 Task: Add an event with the title Second Marketing Campaign Execution and Performance Evaluation, date ''2023/12/07'', time 7:50 AM to 9:50 AMand add a description: Participants will learn how to provide feedback and constructive criticism in a constructive and respectful manner. They will practice giving and receiving feedback, focusing on specific behaviors and outcomes, and offering suggestions for improvement.Select event color  Tangerine . Add location for the event as: 321 Alexandria Library, Alexandria, Egypt, logged in from the account softage.10@softage.netand send the event invitation to softage.7@softage.net and softage.8@softage.net. Set a reminder for the event Weekly on Sunday
Action: Mouse moved to (54, 83)
Screenshot: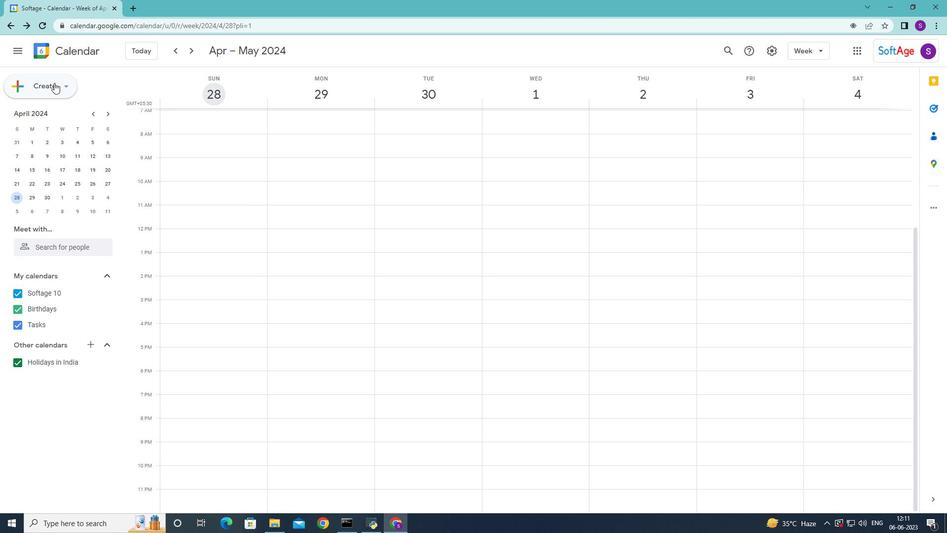 
Action: Mouse pressed left at (54, 83)
Screenshot: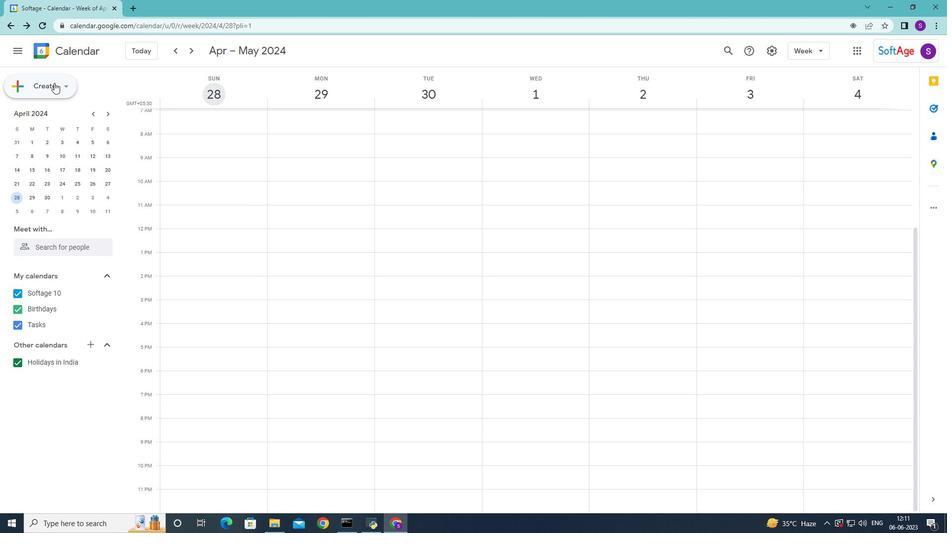 
Action: Mouse moved to (61, 113)
Screenshot: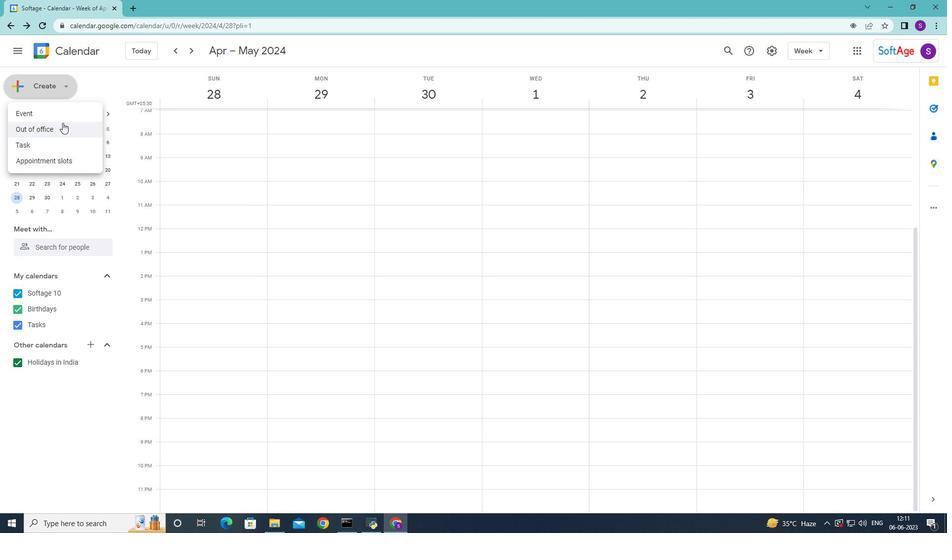 
Action: Mouse pressed left at (61, 113)
Screenshot: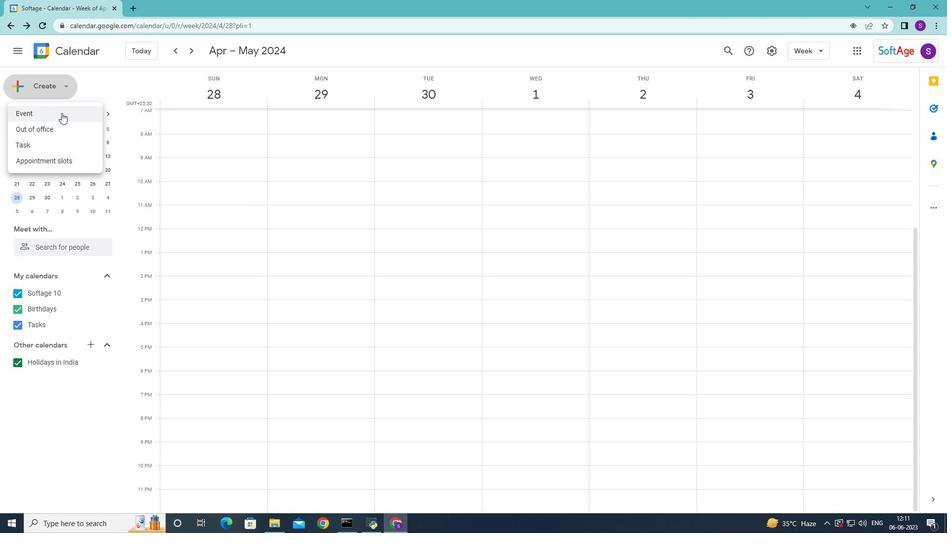 
Action: Mouse moved to (376, 177)
Screenshot: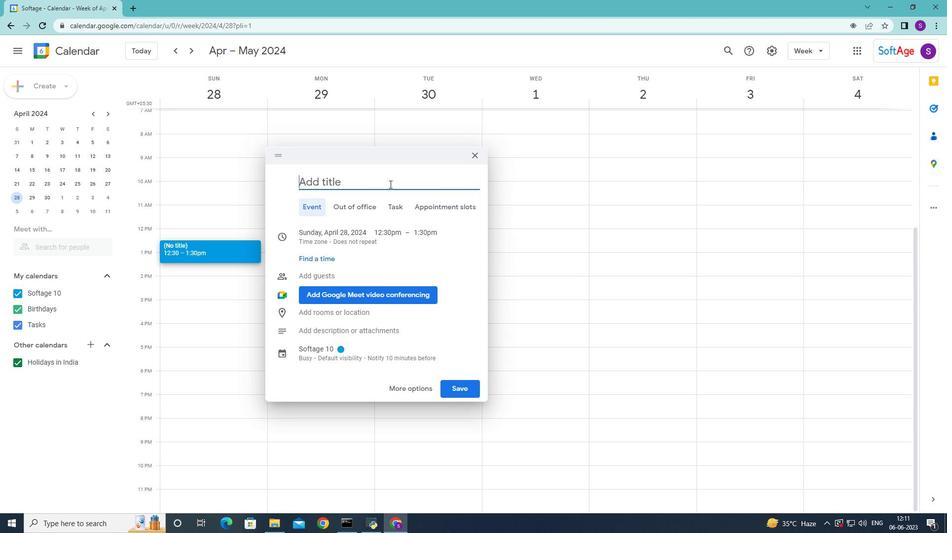 
Action: Mouse pressed left at (376, 177)
Screenshot: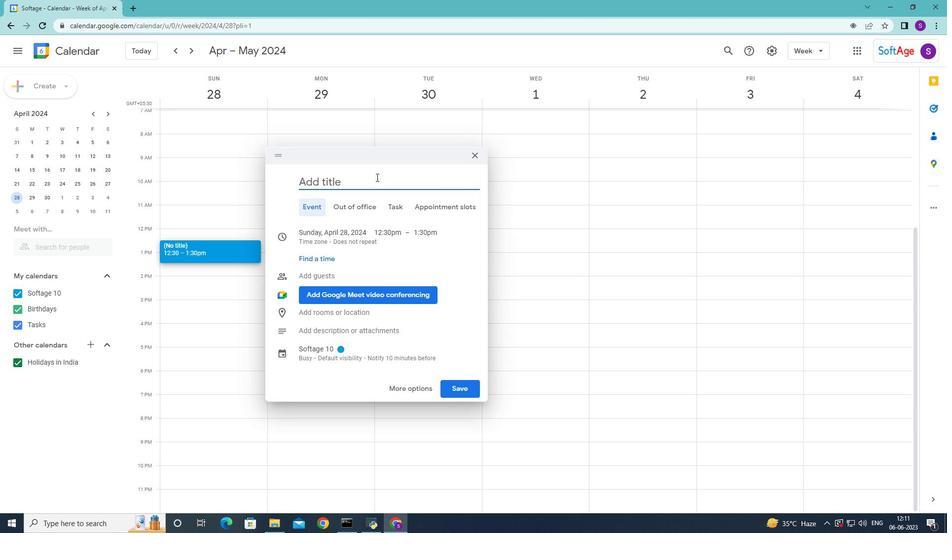 
Action: Key pressed <Key.shift>Second<Key.space><Key.shift>Marketing<Key.space><Key.shift>Campaign<Key.space><Key.shift>Ec<Key.backspace>xecution<Key.space>and<Key.space><Key.shift>Performance<Key.space><Key.shift>evaluation<Key.space>
Screenshot: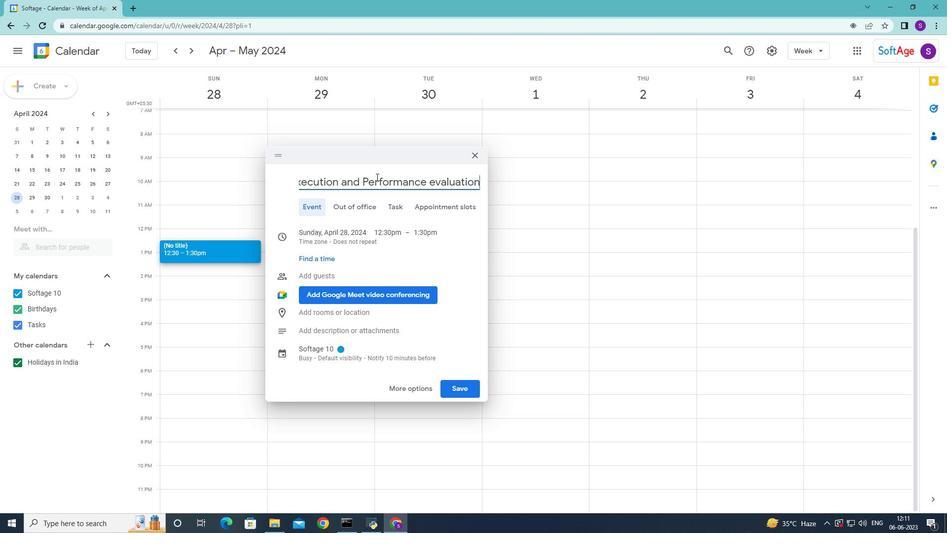 
Action: Mouse moved to (434, 181)
Screenshot: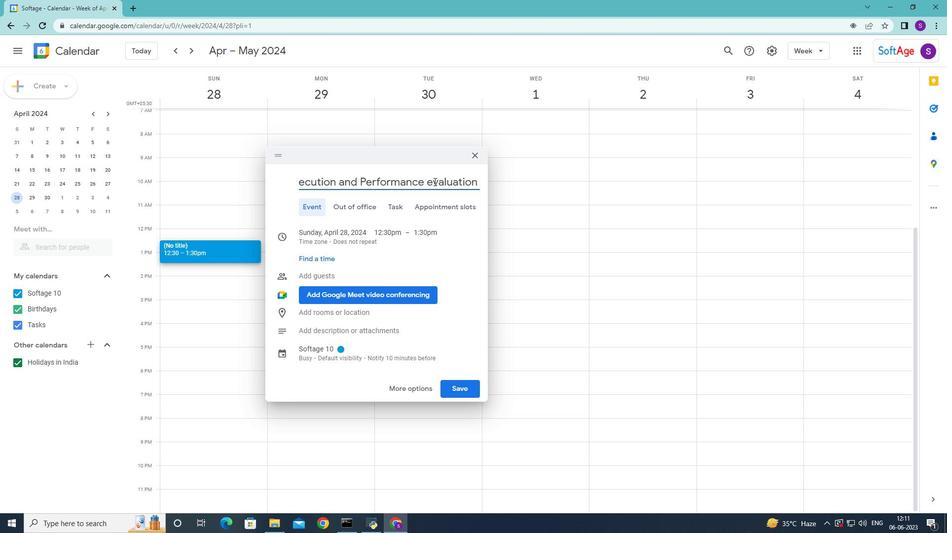
Action: Mouse pressed left at (434, 181)
Screenshot: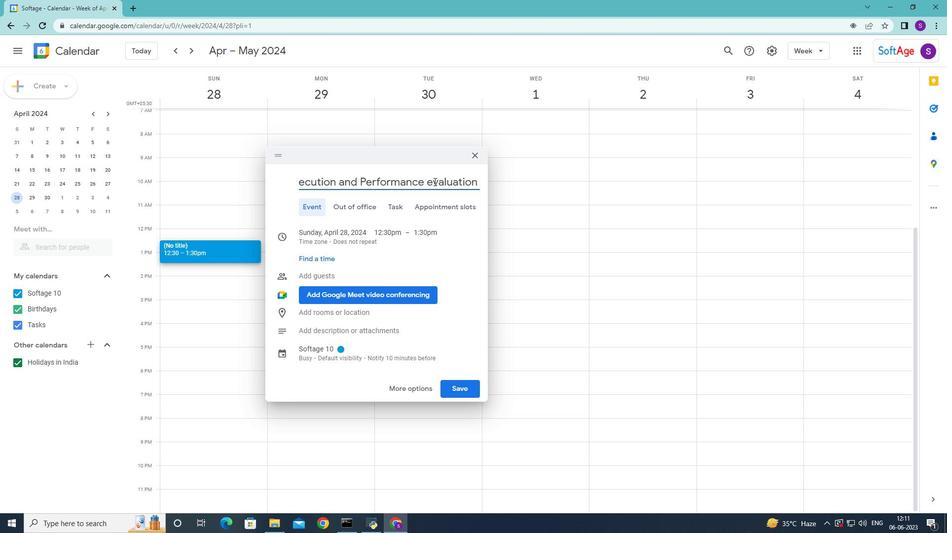 
Action: Key pressed <Key.backspace><Key.shift>E
Screenshot: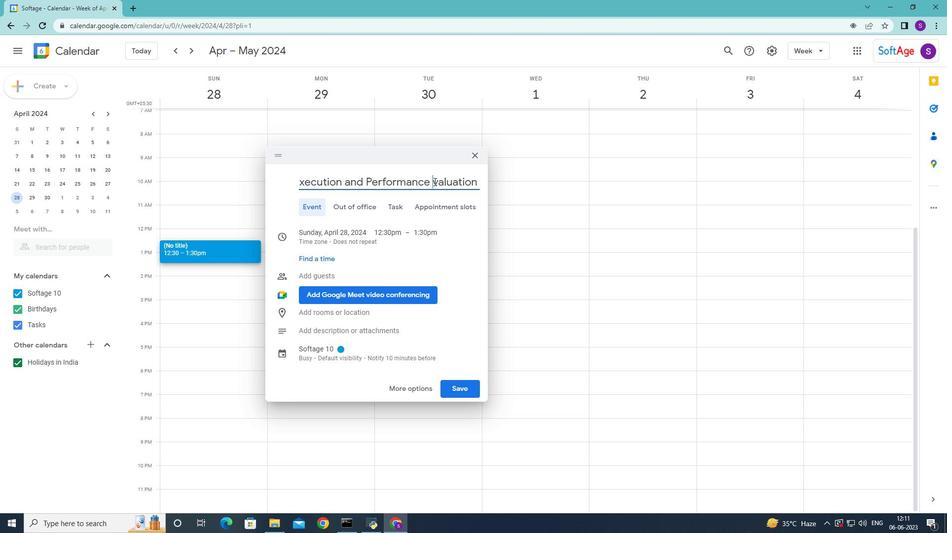 
Action: Mouse moved to (332, 238)
Screenshot: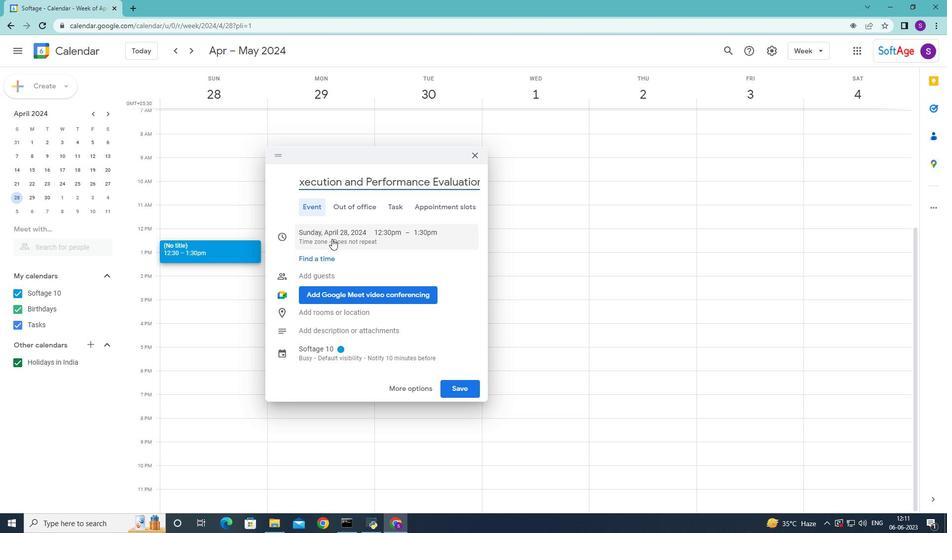 
Action: Mouse pressed left at (332, 238)
Screenshot: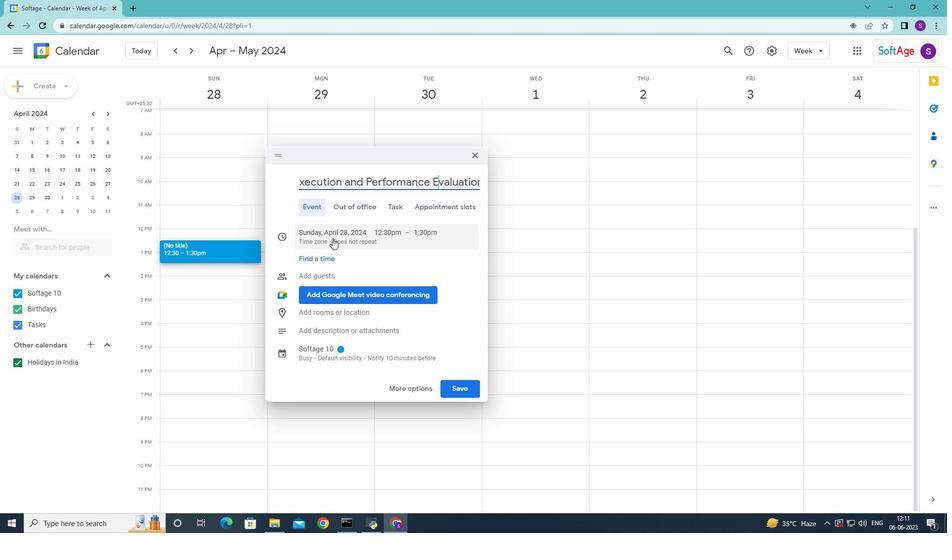 
Action: Mouse moved to (346, 230)
Screenshot: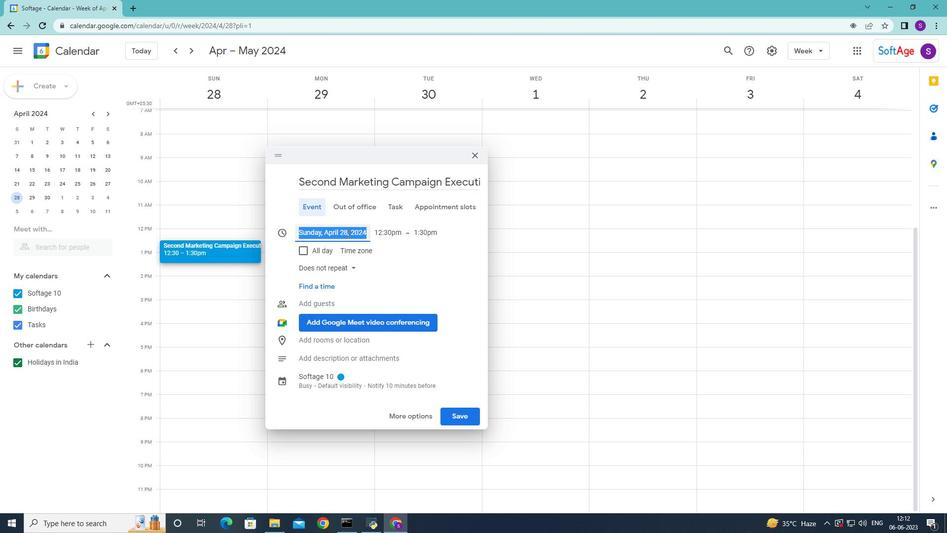 
Action: Mouse pressed left at (346, 230)
Screenshot: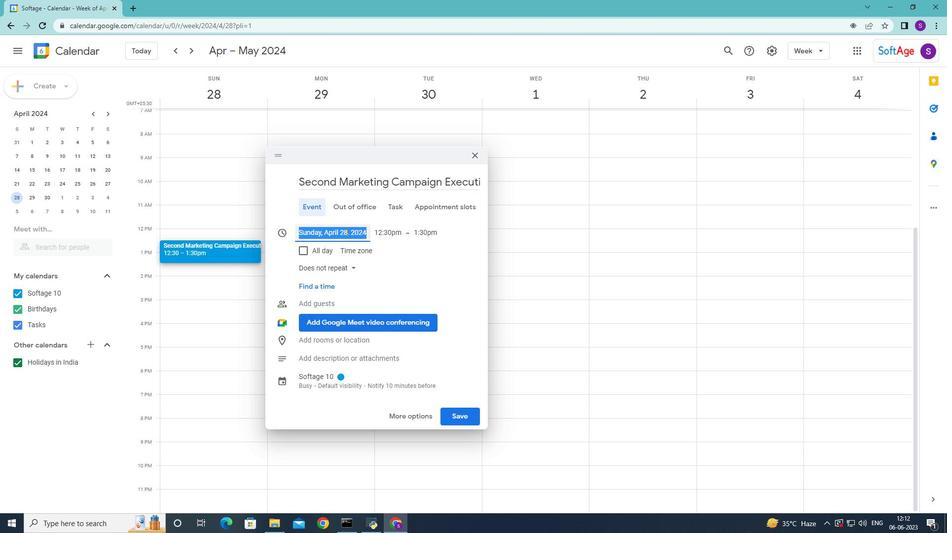 
Action: Mouse moved to (408, 253)
Screenshot: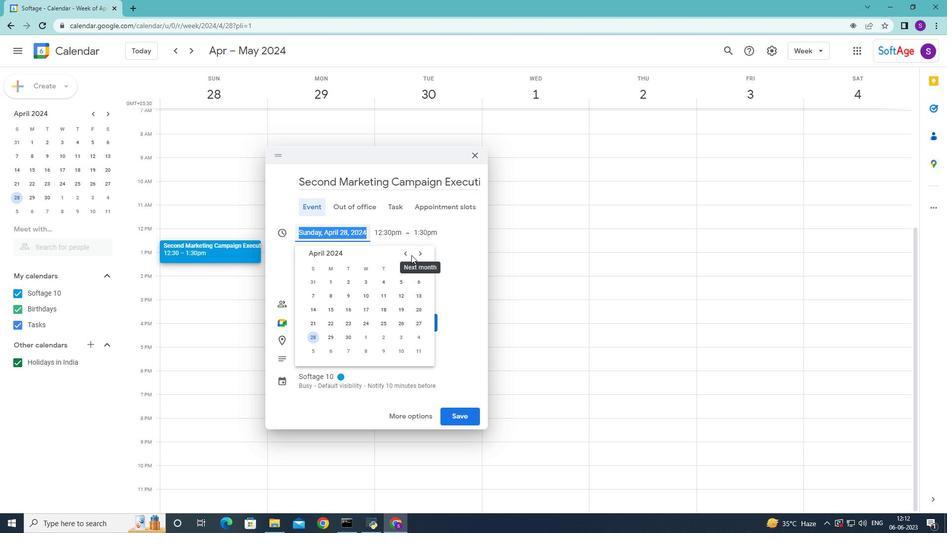 
Action: Mouse pressed left at (408, 253)
Screenshot: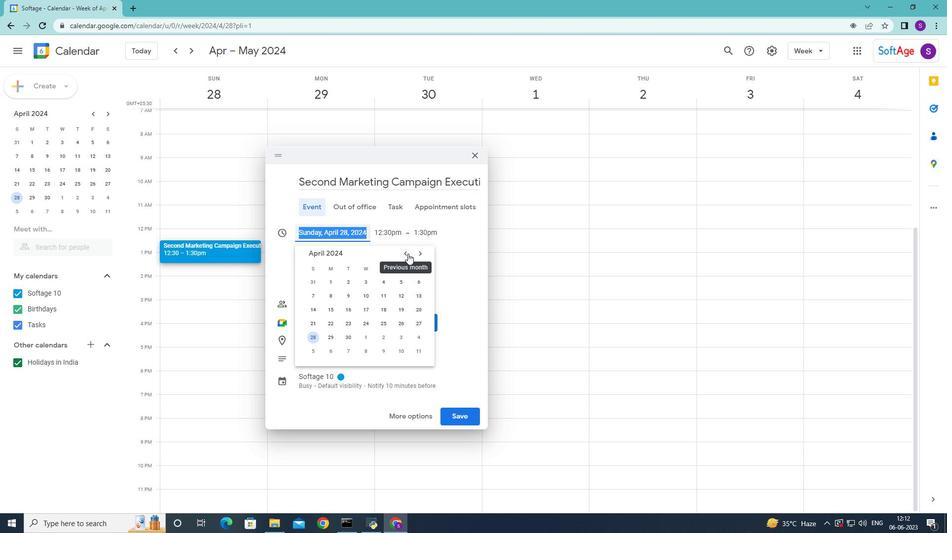 
Action: Mouse pressed left at (408, 253)
Screenshot: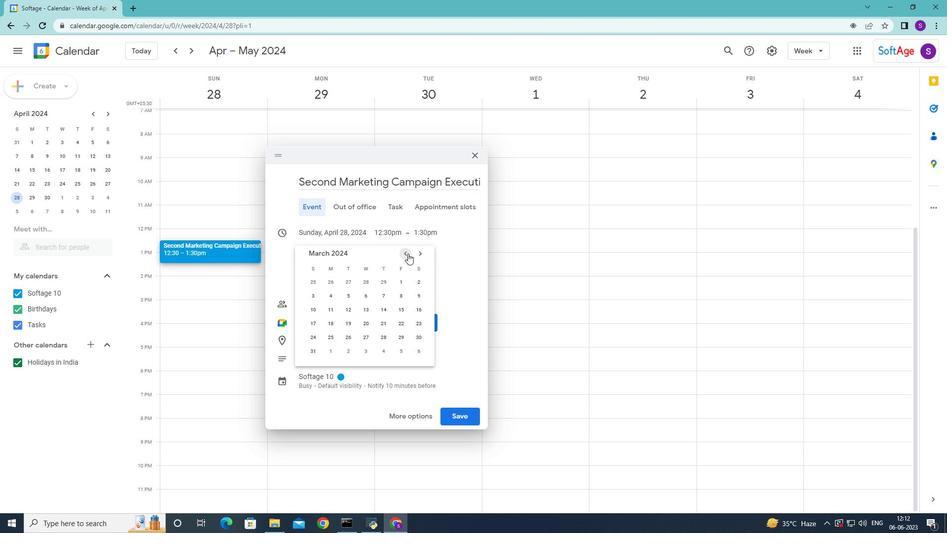 
Action: Mouse pressed left at (408, 253)
Screenshot: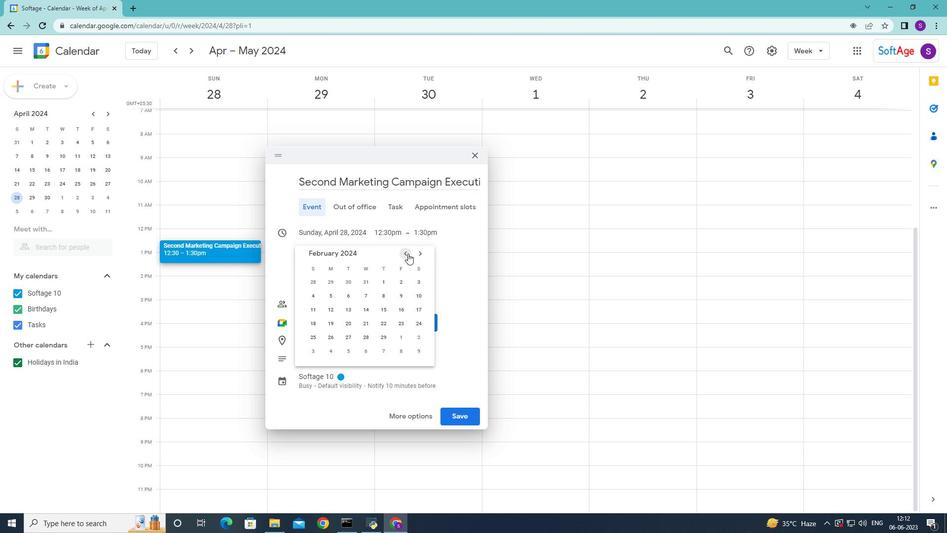 
Action: Mouse pressed left at (408, 253)
Screenshot: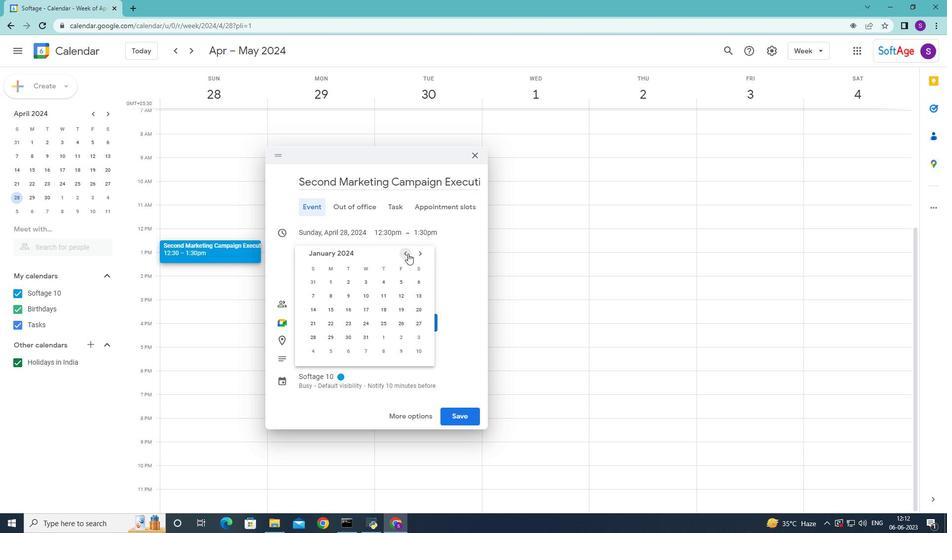 
Action: Mouse moved to (379, 296)
Screenshot: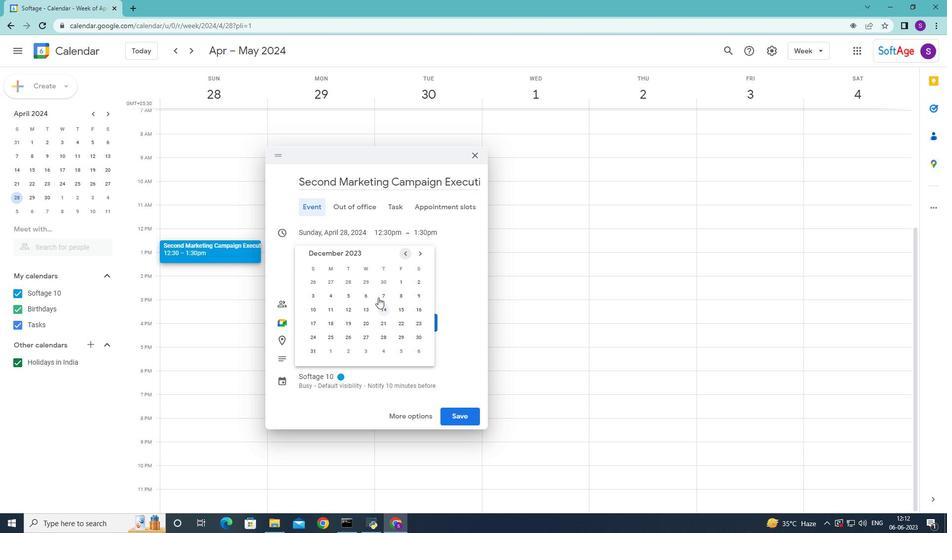 
Action: Mouse pressed left at (379, 296)
Screenshot: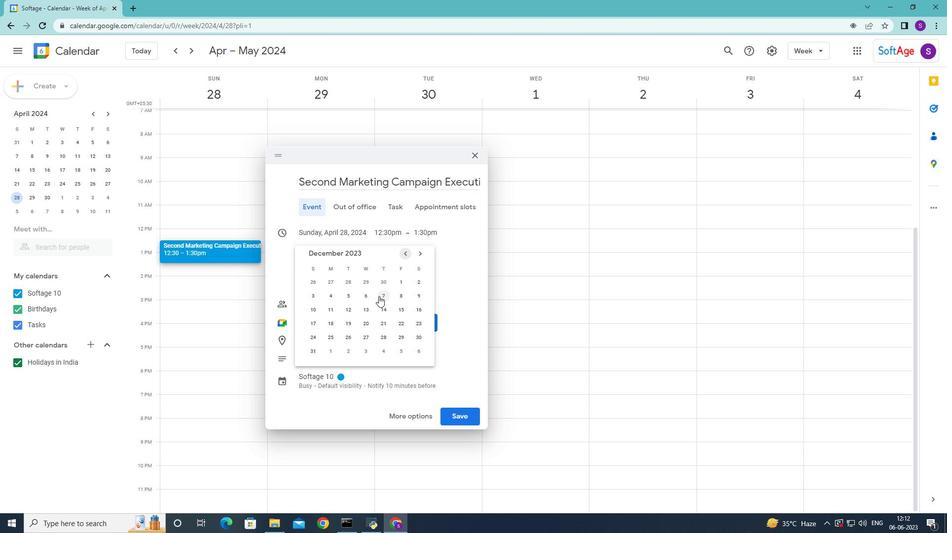 
Action: Mouse moved to (486, 232)
Screenshot: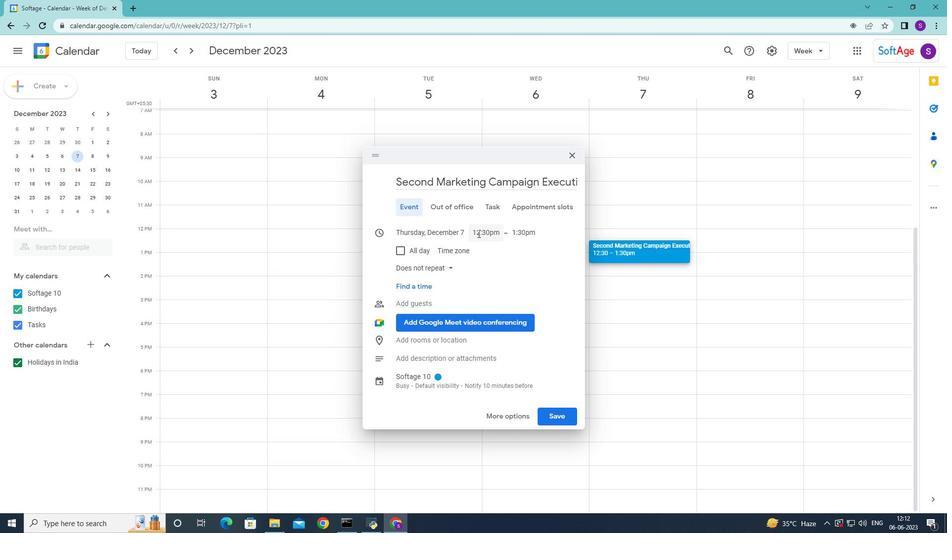 
Action: Mouse pressed left at (486, 232)
Screenshot: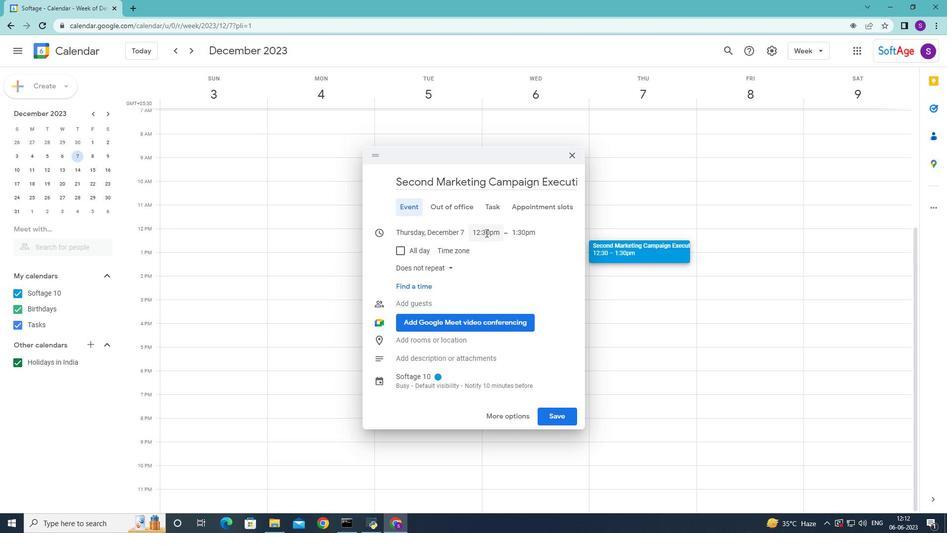 
Action: Mouse moved to (503, 311)
Screenshot: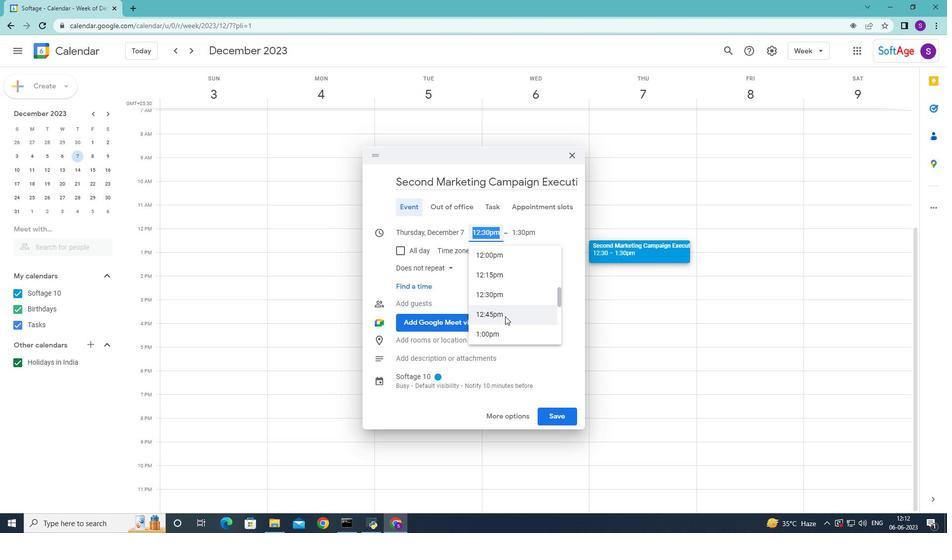 
Action: Mouse scrolled (503, 310) with delta (0, 0)
Screenshot: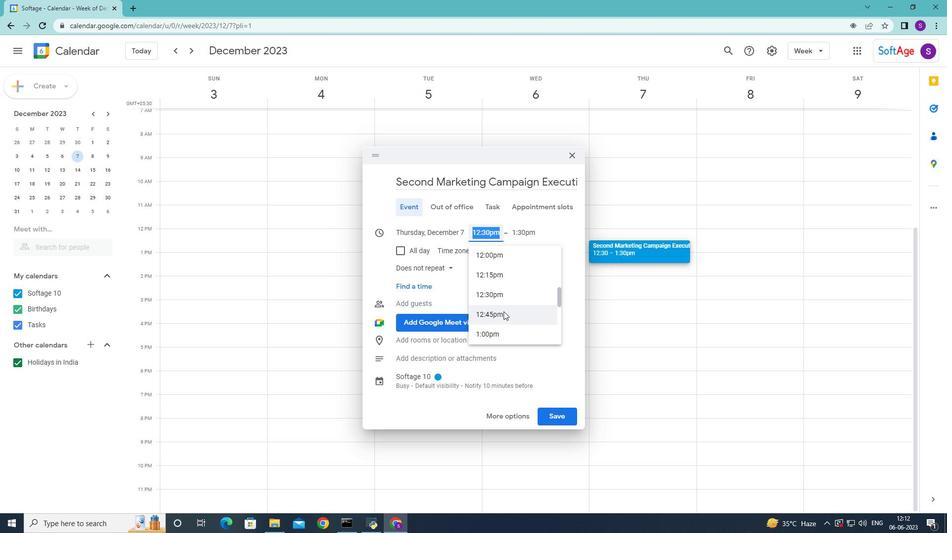 
Action: Mouse scrolled (503, 310) with delta (0, 0)
Screenshot: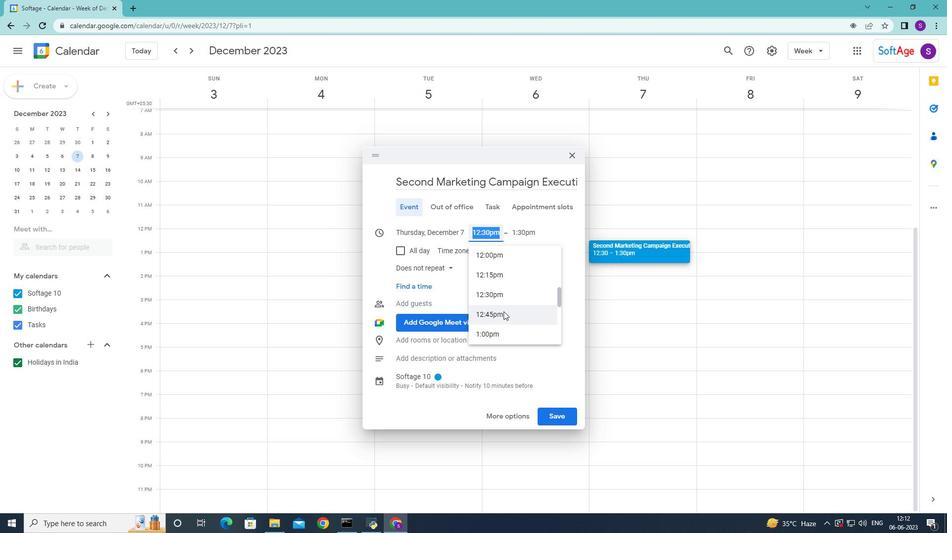 
Action: Mouse scrolled (503, 311) with delta (0, 0)
Screenshot: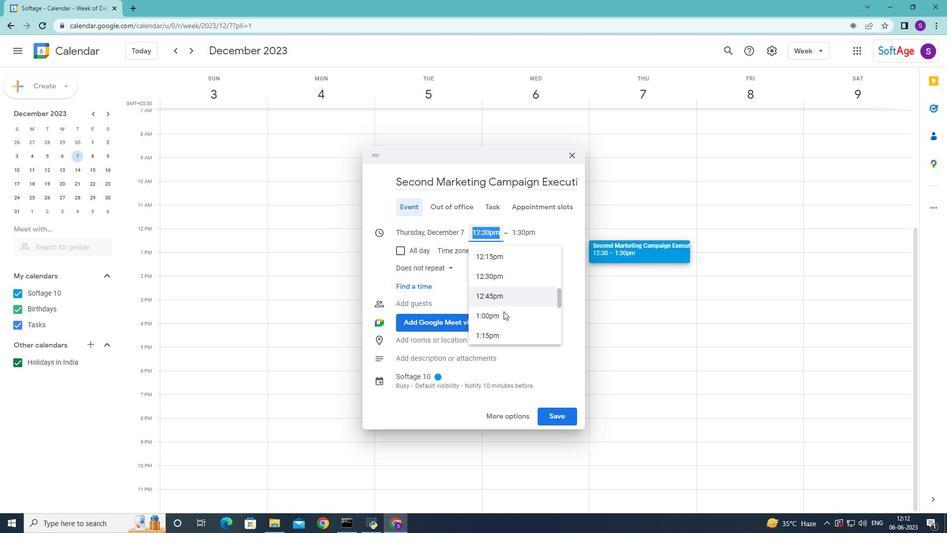 
Action: Mouse scrolled (503, 311) with delta (0, 0)
Screenshot: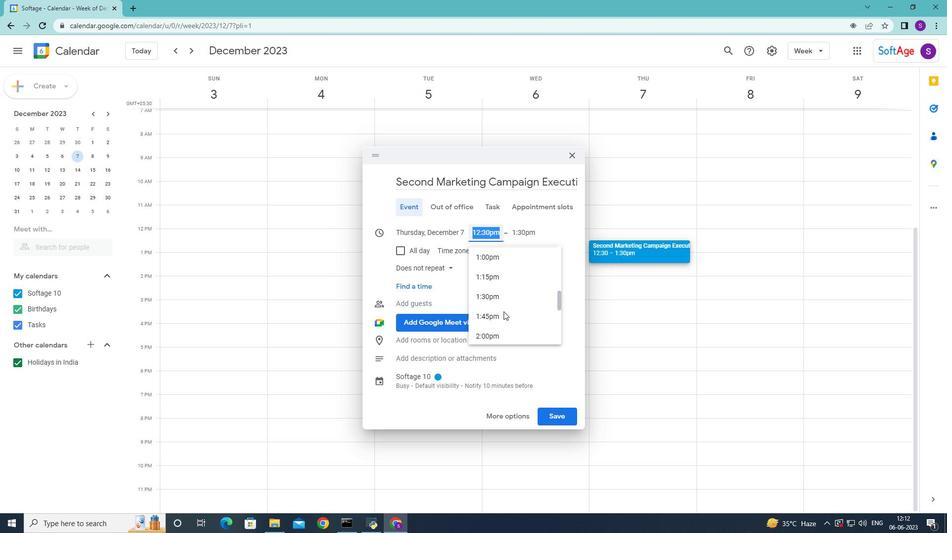 
Action: Mouse scrolled (503, 311) with delta (0, 0)
Screenshot: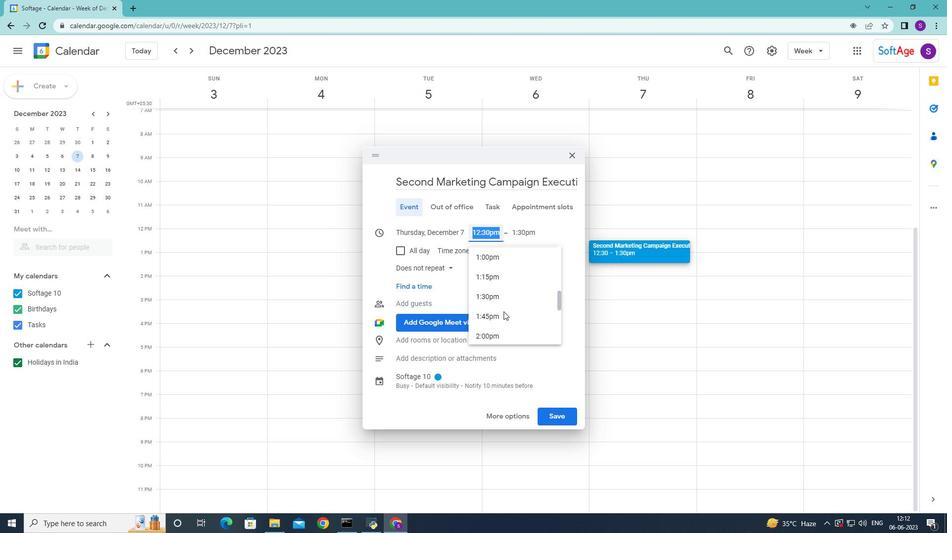 
Action: Mouse scrolled (503, 311) with delta (0, 0)
Screenshot: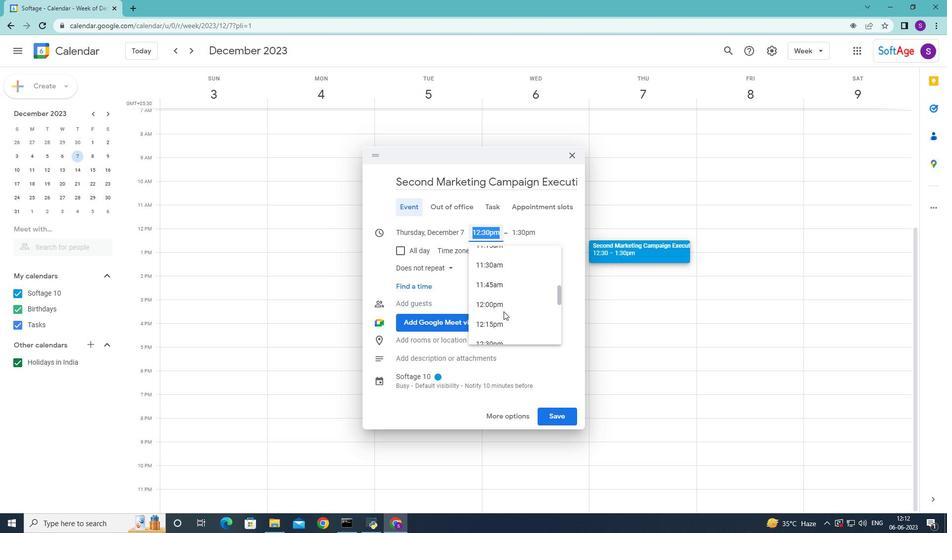 
Action: Mouse scrolled (503, 311) with delta (0, 0)
Screenshot: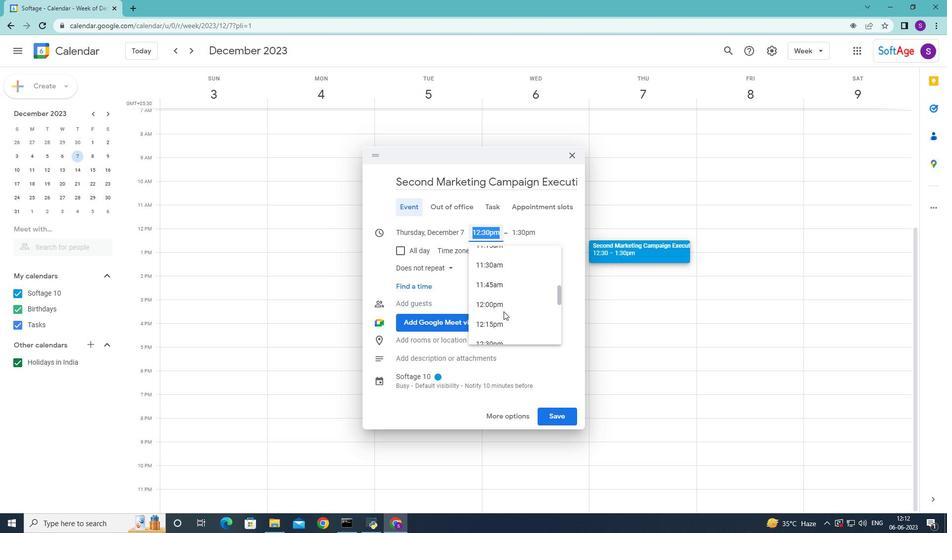 
Action: Mouse scrolled (503, 311) with delta (0, 0)
Screenshot: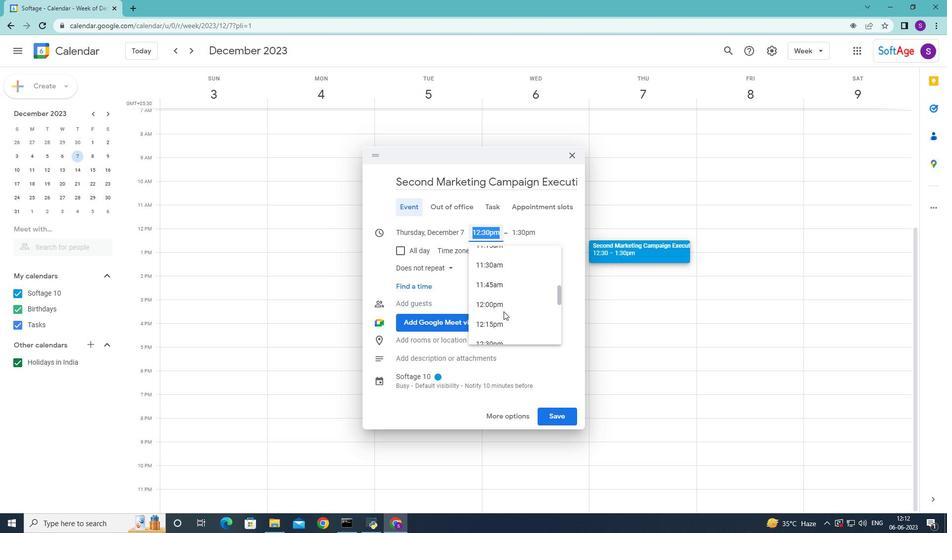 
Action: Mouse scrolled (503, 311) with delta (0, 0)
Screenshot: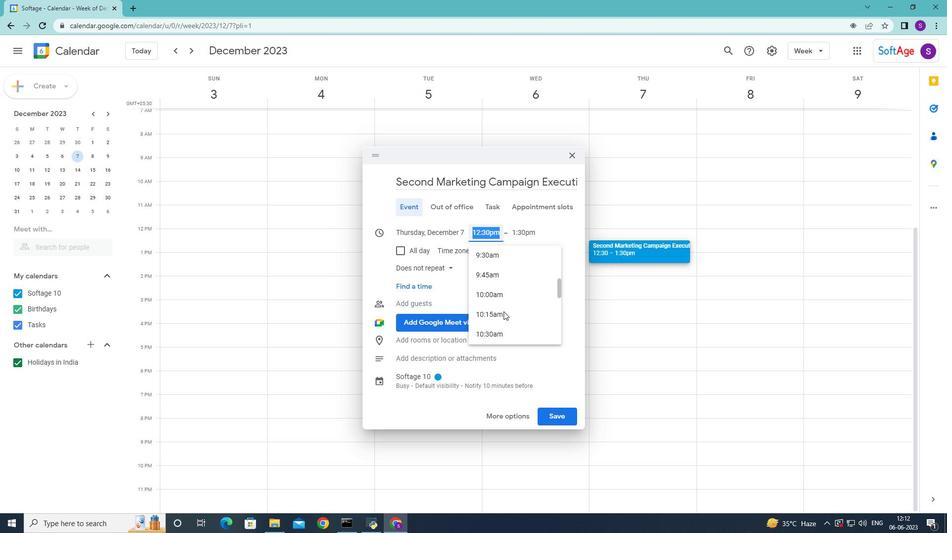 
Action: Mouse scrolled (503, 311) with delta (0, 0)
Screenshot: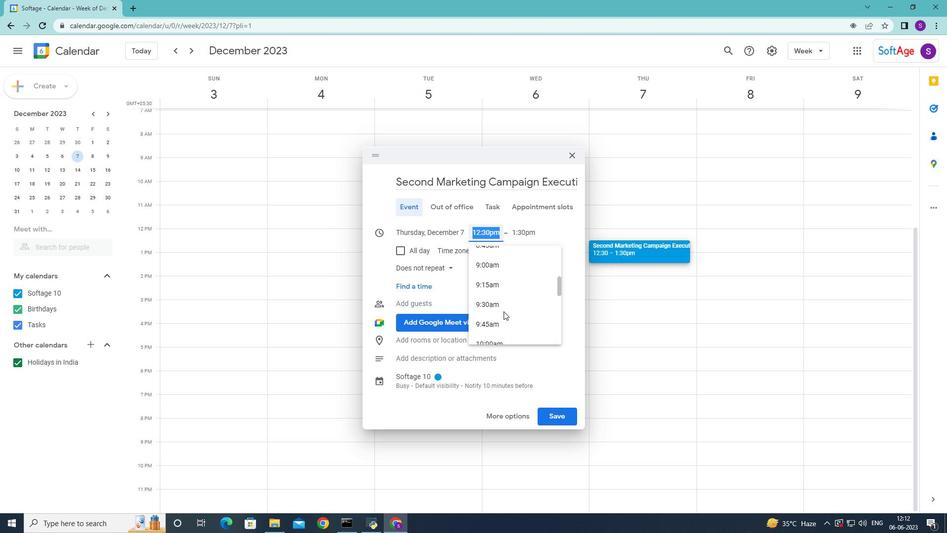 
Action: Mouse scrolled (503, 311) with delta (0, 0)
Screenshot: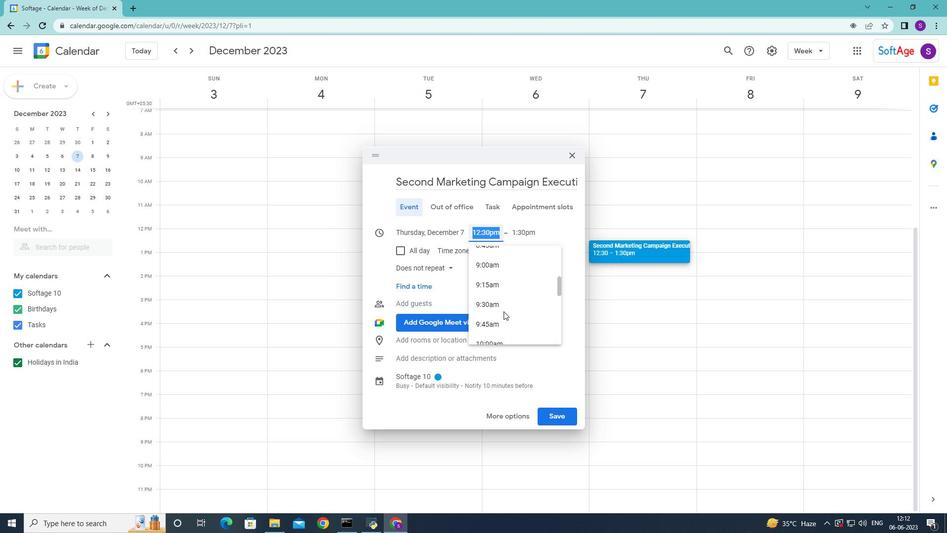 
Action: Key pressed 7<Key.shift_r>:50am
Screenshot: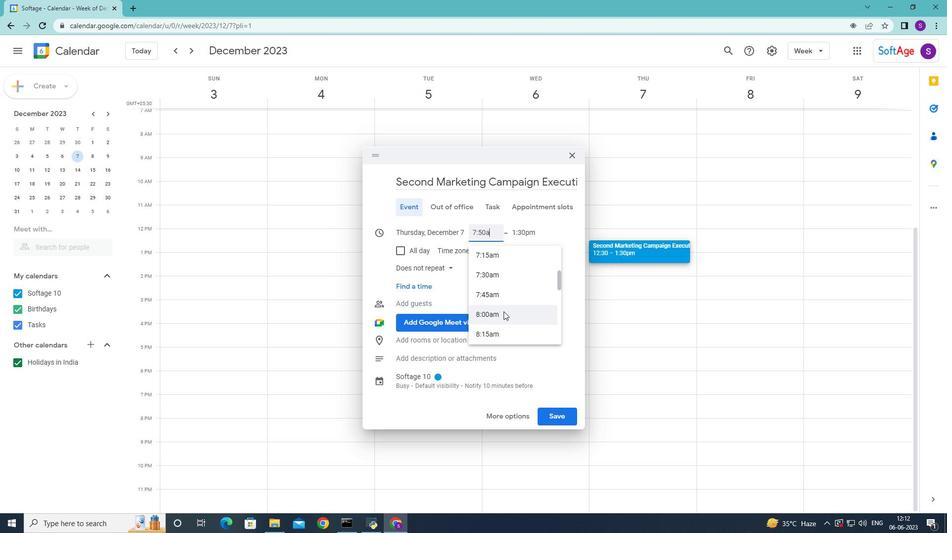 
Action: Mouse moved to (539, 236)
Screenshot: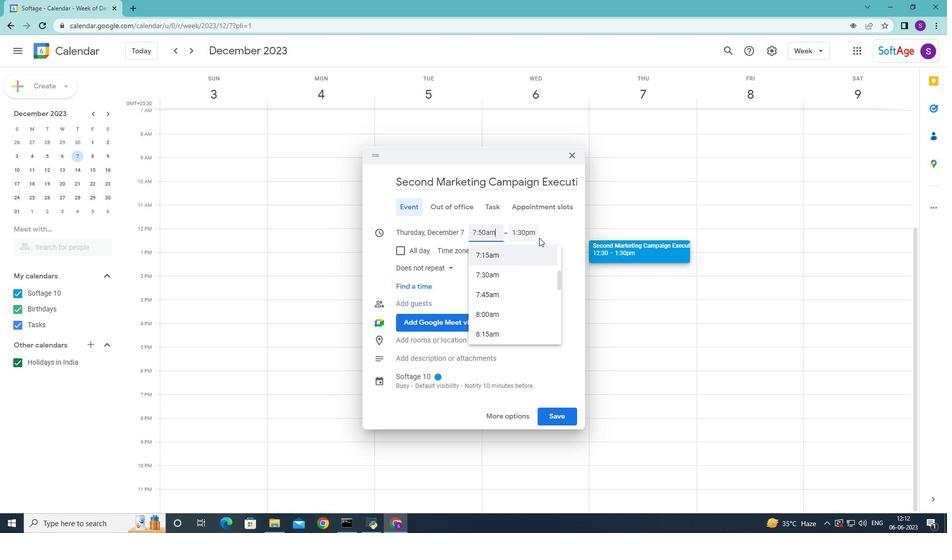 
Action: Mouse pressed left at (539, 236)
Screenshot: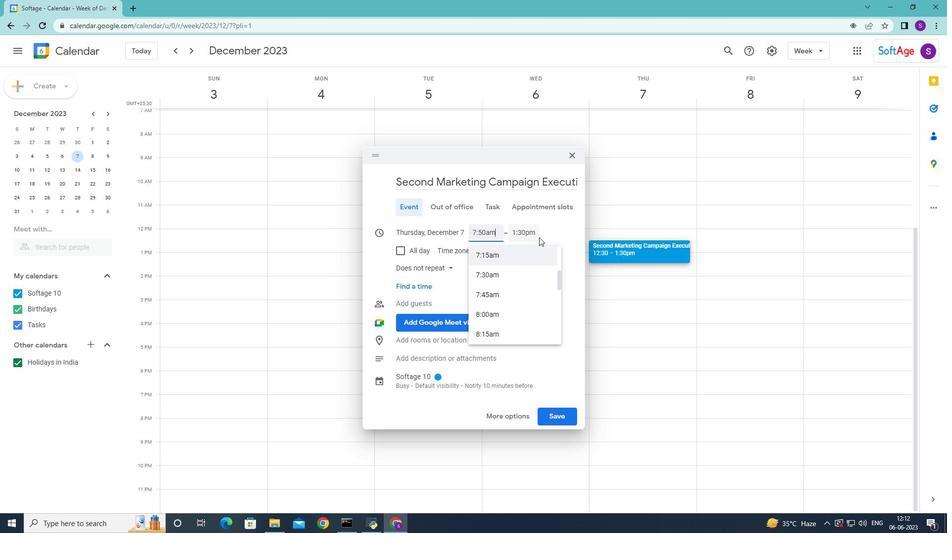 
Action: Mouse moved to (528, 217)
Screenshot: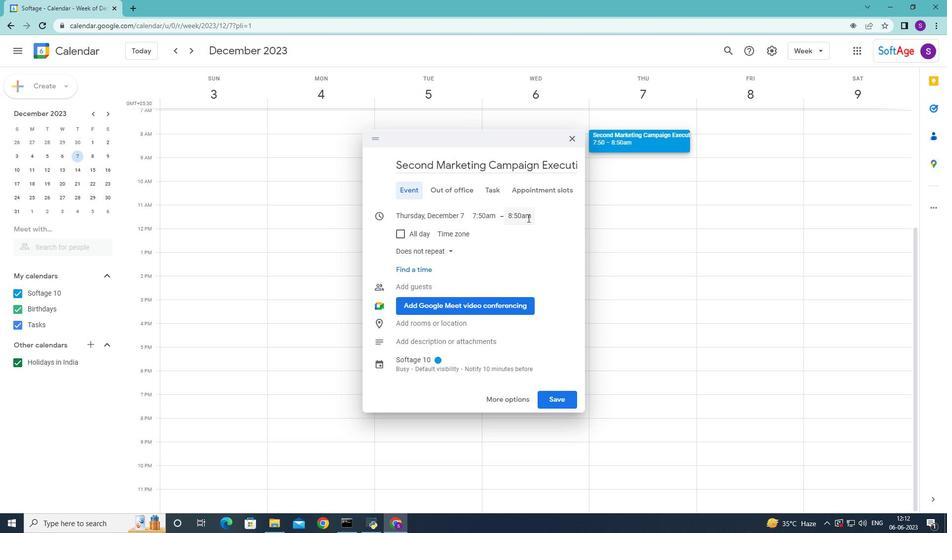 
Action: Mouse pressed left at (528, 217)
Screenshot: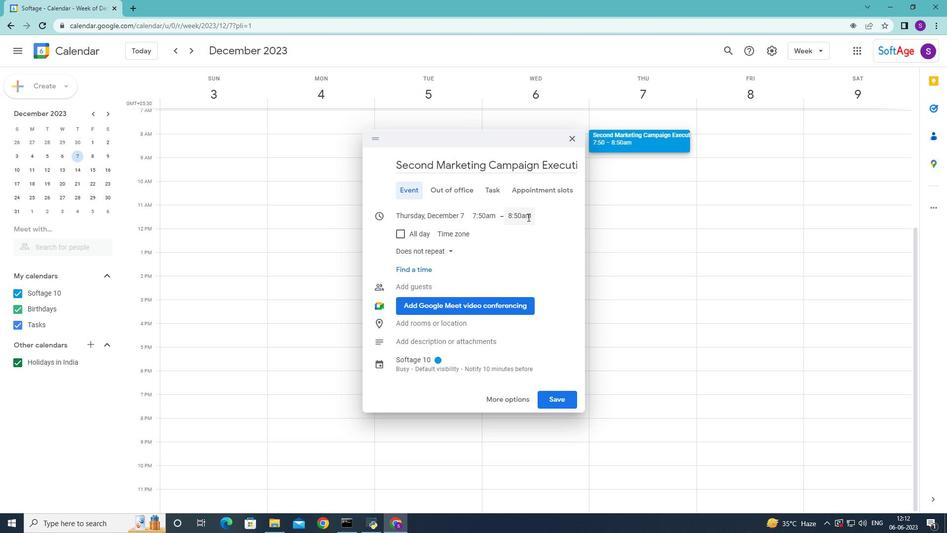 
Action: Key pressed 9<Key.shift_r>:50am<Key.enter>
Screenshot: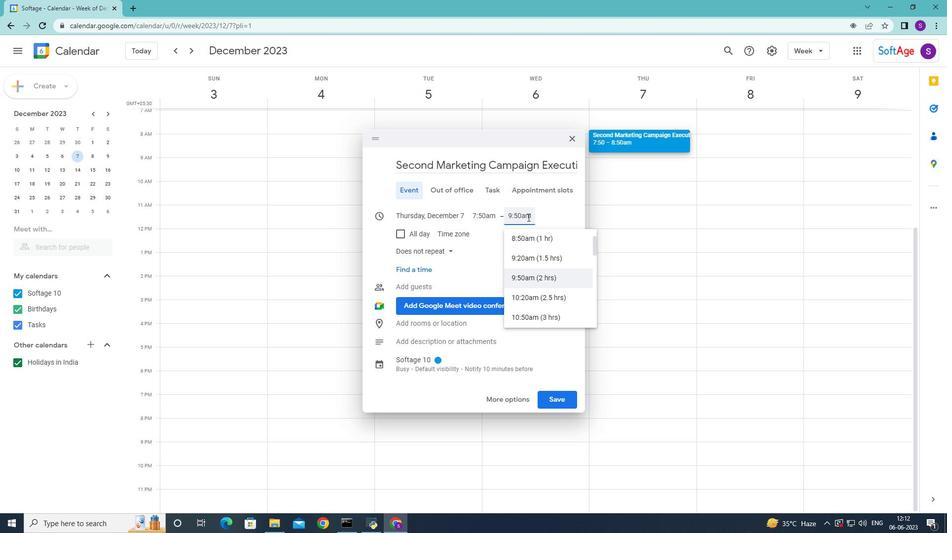 
Action: Mouse moved to (502, 401)
Screenshot: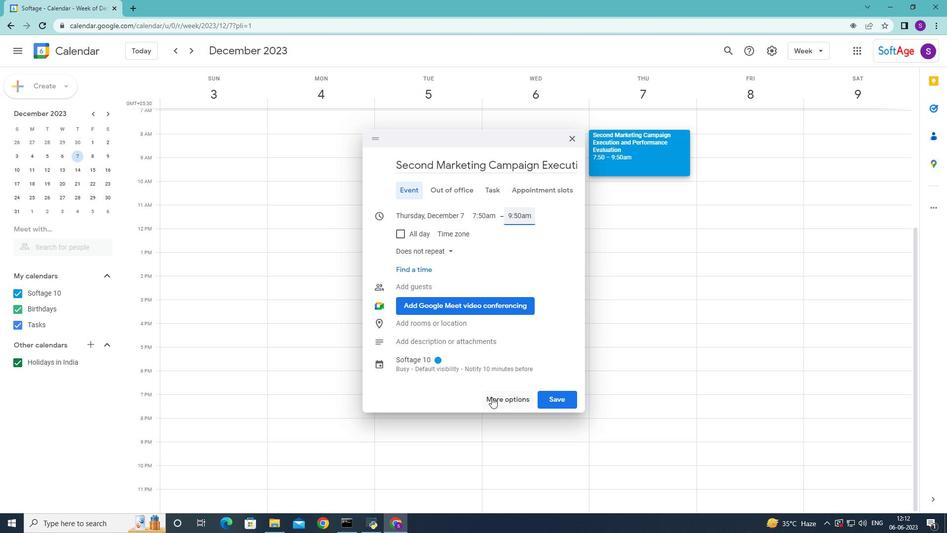 
Action: Mouse pressed left at (502, 401)
Screenshot: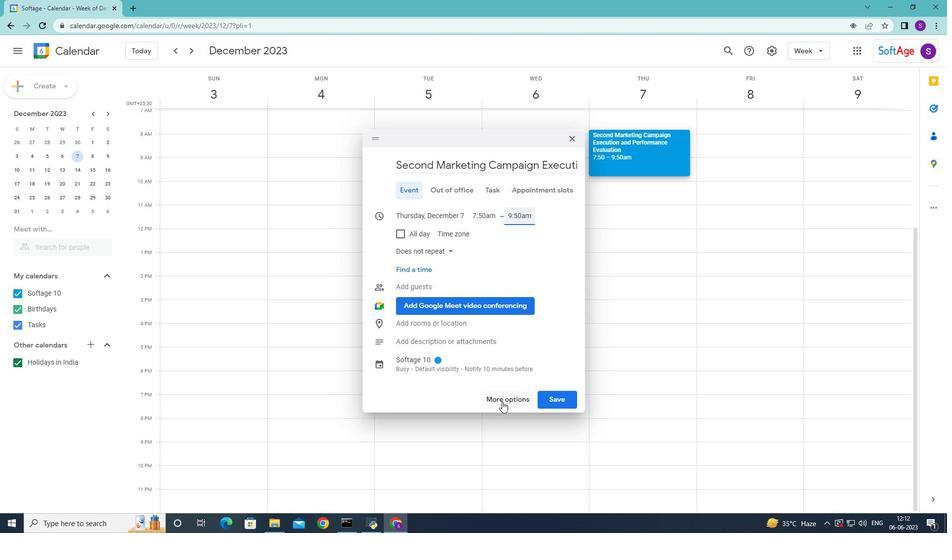 
Action: Mouse moved to (250, 346)
Screenshot: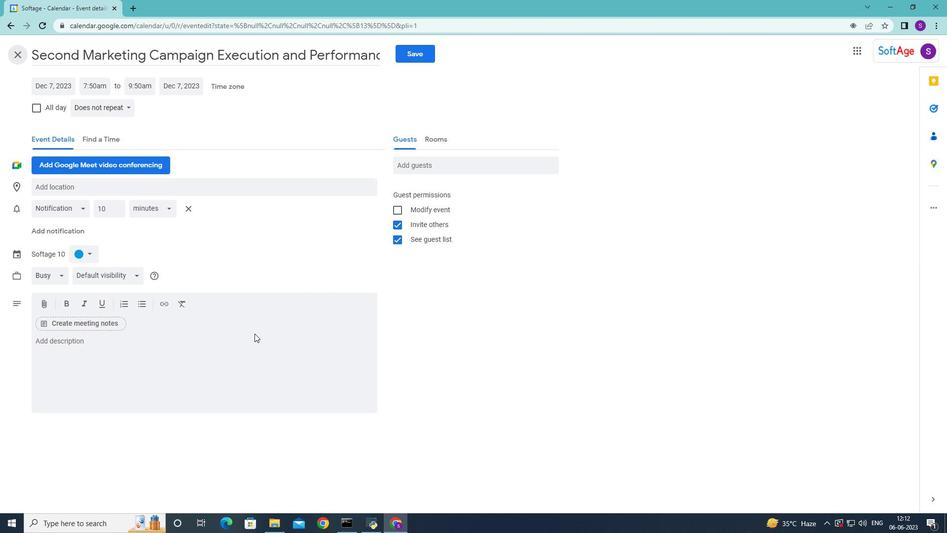 
Action: Mouse pressed left at (250, 346)
Screenshot: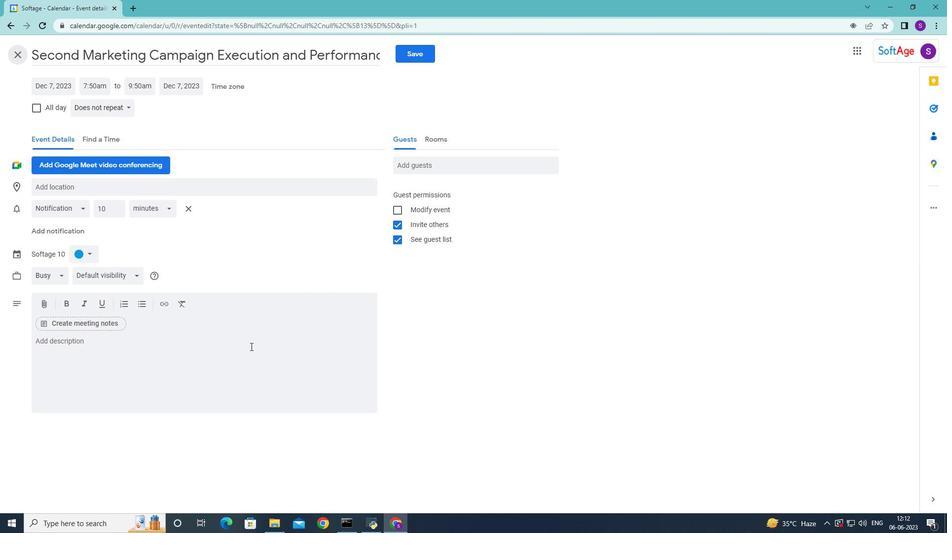 
Action: Mouse moved to (250, 346)
Screenshot: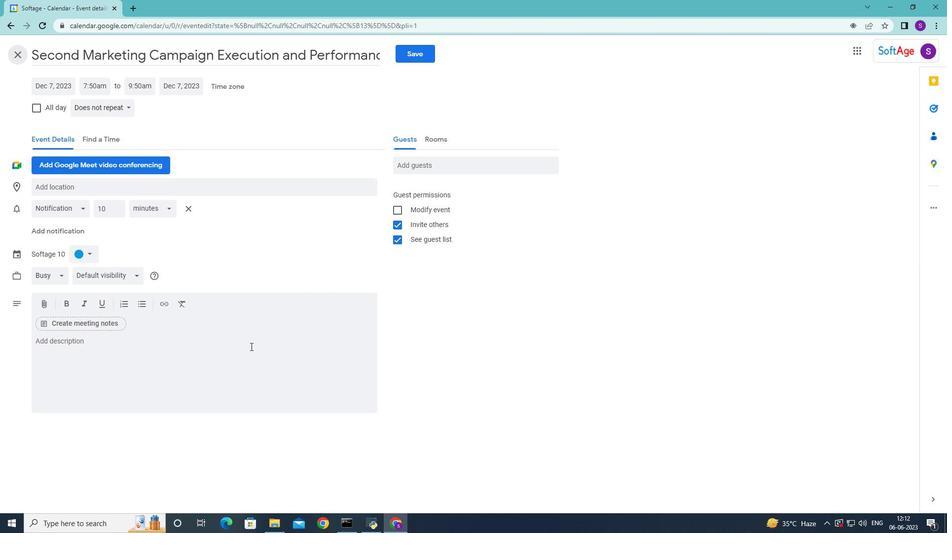 
Action: Key pressed <Key.shift>Participants<Key.space>will<Key.space>learn<Key.space>hoe<Key.space><Key.backspace><Key.backspace>w<Key.space>to<Key.space>provide<Key.space>feedback<Key.space>and<Key.space>constuctive<Key.space><Key.backspace><Key.backspace><Key.backspace><Key.backspace><Key.backspace><Key.backspace><Key.backspace>ructive<Key.space>criticismm<Key.backspace><Key.space>in<Key.space>a<Key.space>constructive<Key.space>and<Key.space>respectful<Key.space>manner.<Key.space><Key.shift>They<Key.space>will<Key.space>practice<Key.space>giving<Key.space>and<Key.space>receiving<Key.space>feedback,<Key.space>focusing<Key.space>on<Key.space>specific<Key.space>n<Key.backspace>behaviors<Key.space>am<Key.backspace>nd<Key.space>
Screenshot: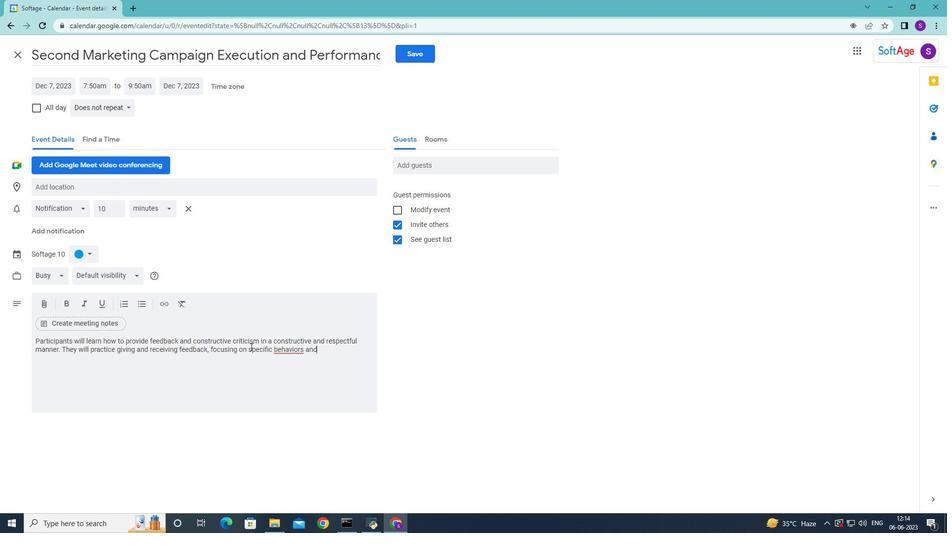 
Action: Mouse moved to (330, 352)
Screenshot: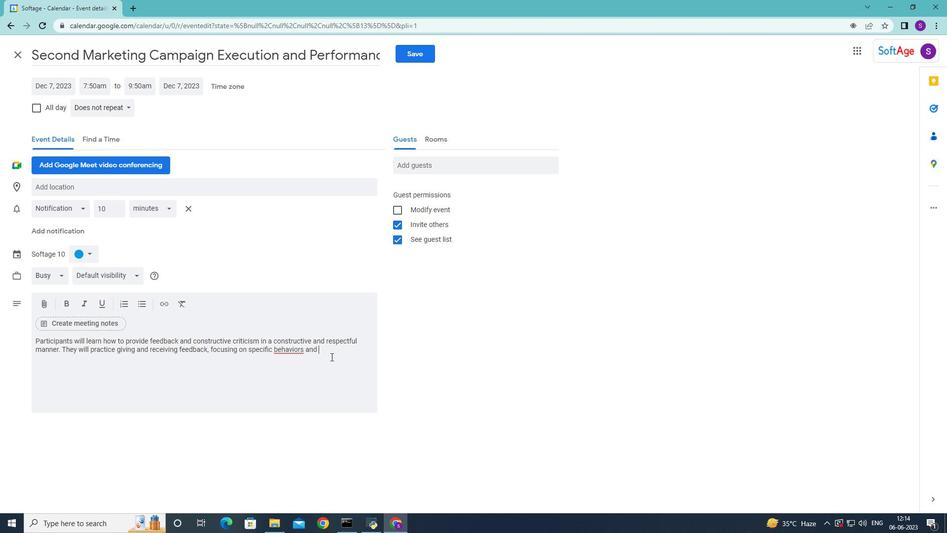 
Action: Key pressed outcomes,<Key.space>and<Key.space>offering<Key.space>suggestions<Key.space>for<Key.space>improvemnet<Key.space>
Screenshot: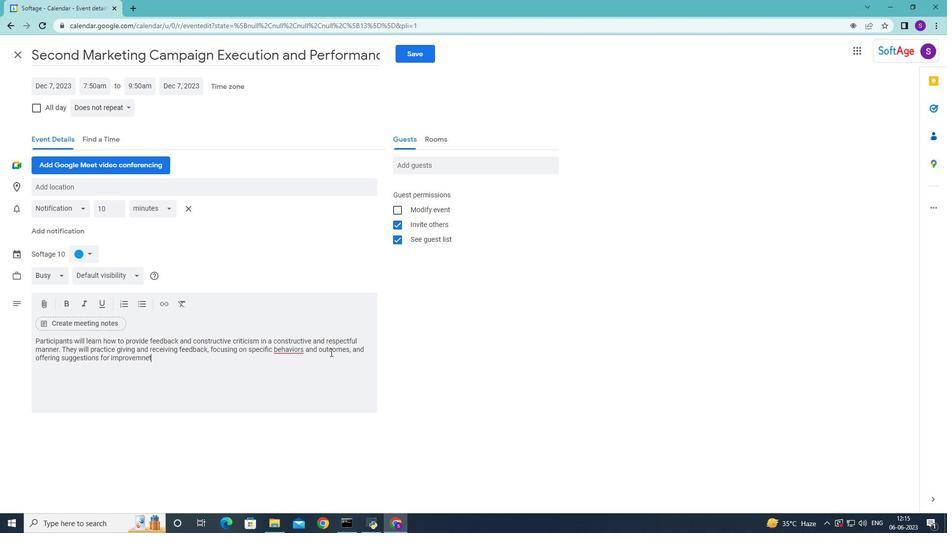 
Action: Mouse moved to (142, 358)
Screenshot: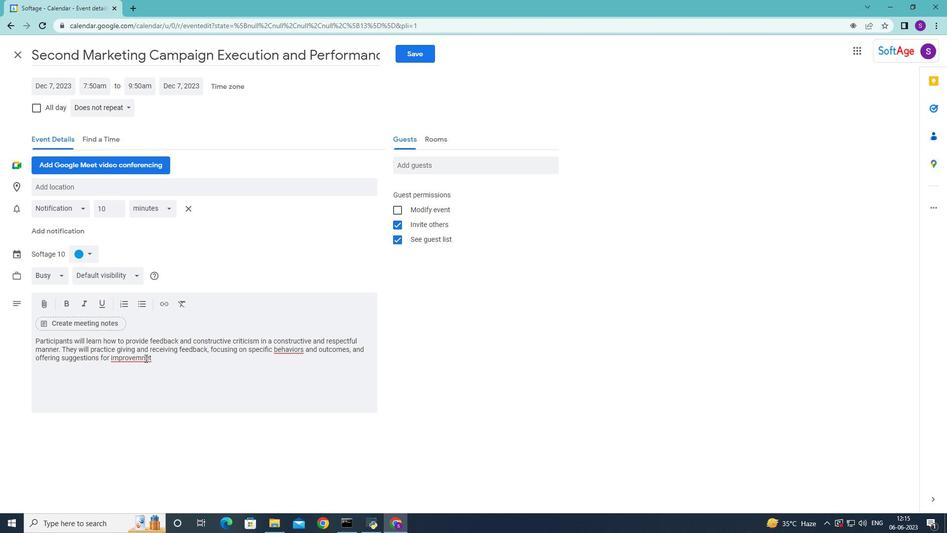 
Action: Mouse pressed left at (142, 358)
Screenshot: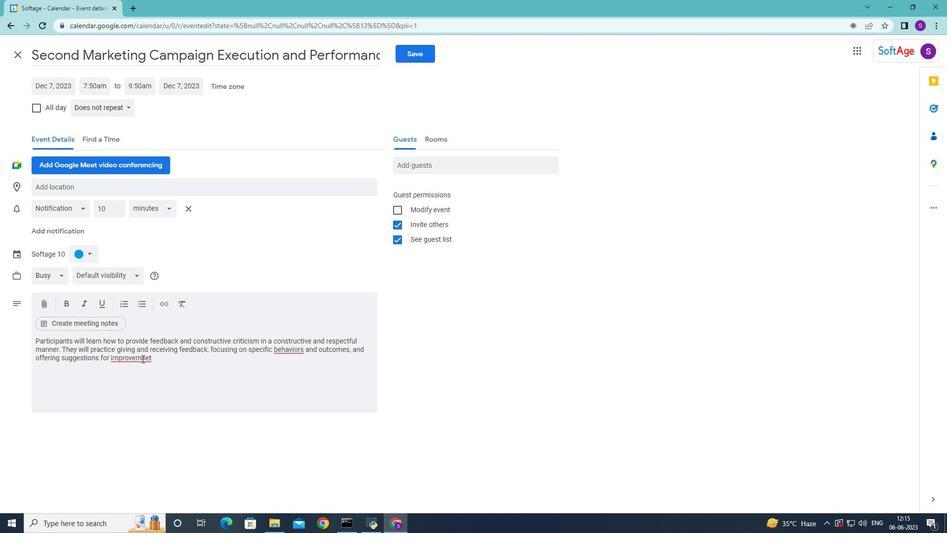 
Action: Mouse moved to (152, 367)
Screenshot: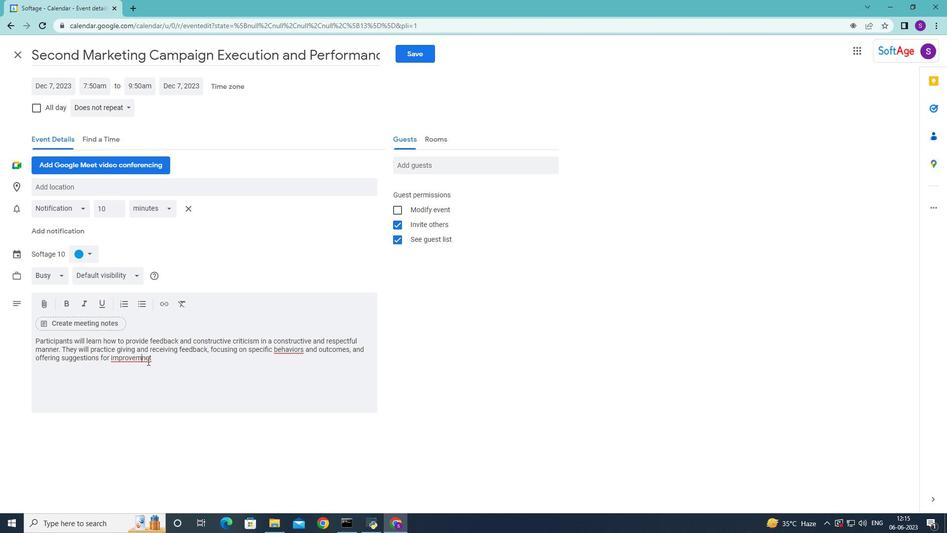 
Action: Key pressed e
Screenshot: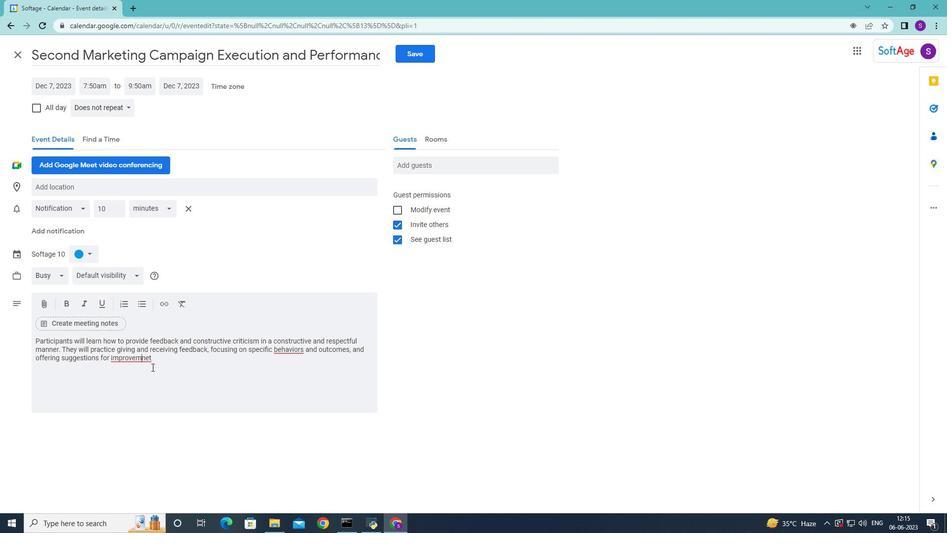 
Action: Mouse moved to (153, 359)
Screenshot: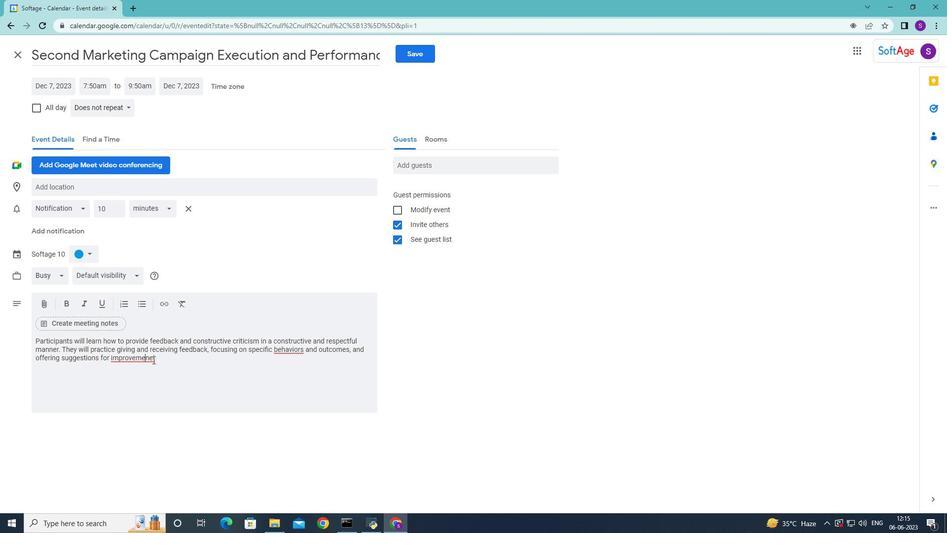 
Action: Mouse pressed left at (153, 359)
Screenshot: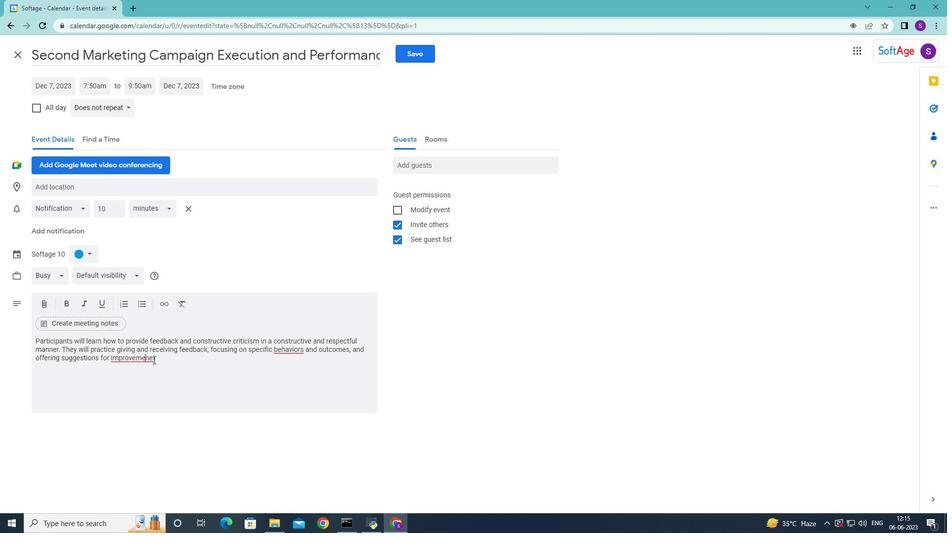 
Action: Mouse moved to (164, 360)
Screenshot: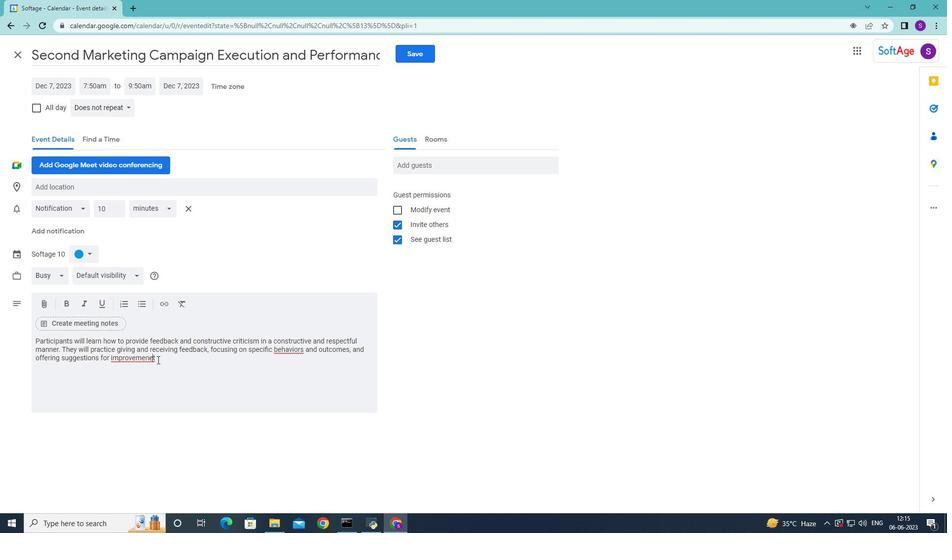
Action: Key pressed <Key.backspace>
Screenshot: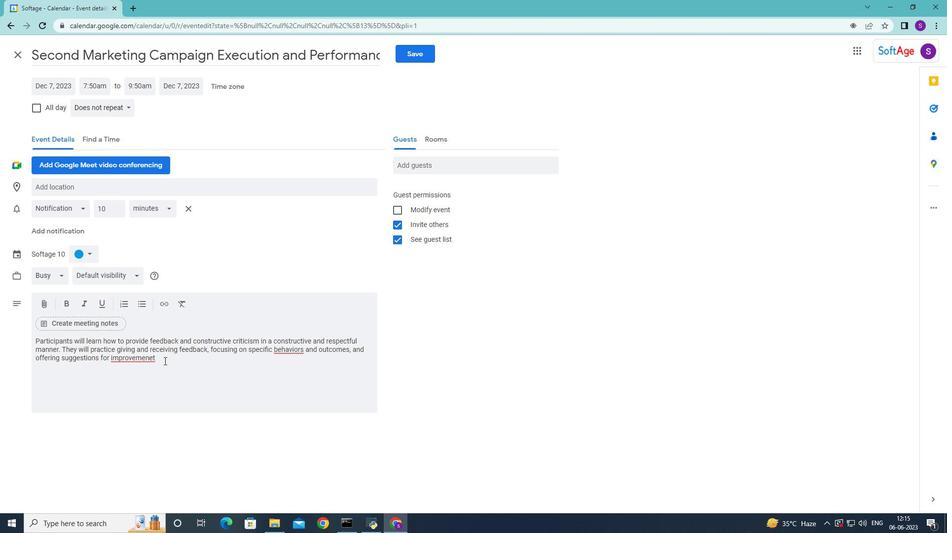 
Action: Mouse moved to (171, 359)
Screenshot: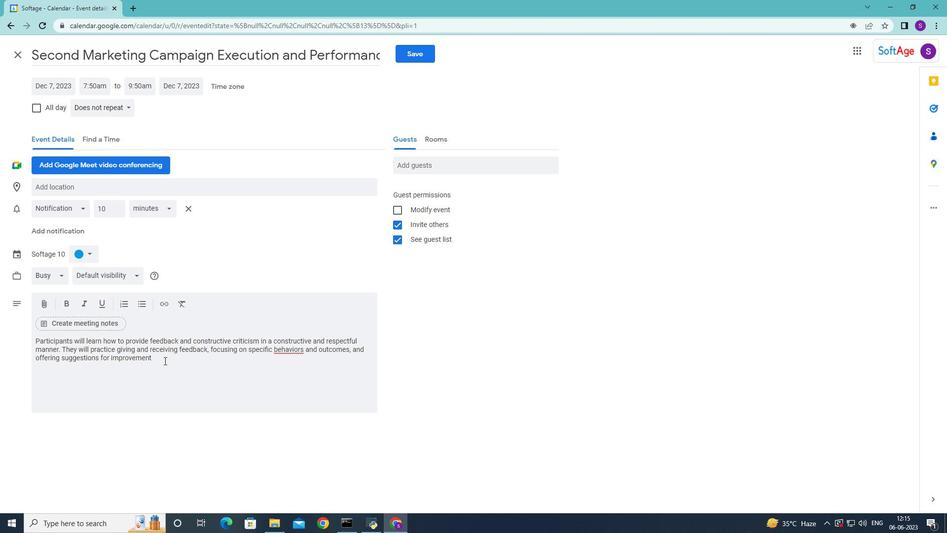 
Action: Mouse pressed left at (171, 359)
Screenshot: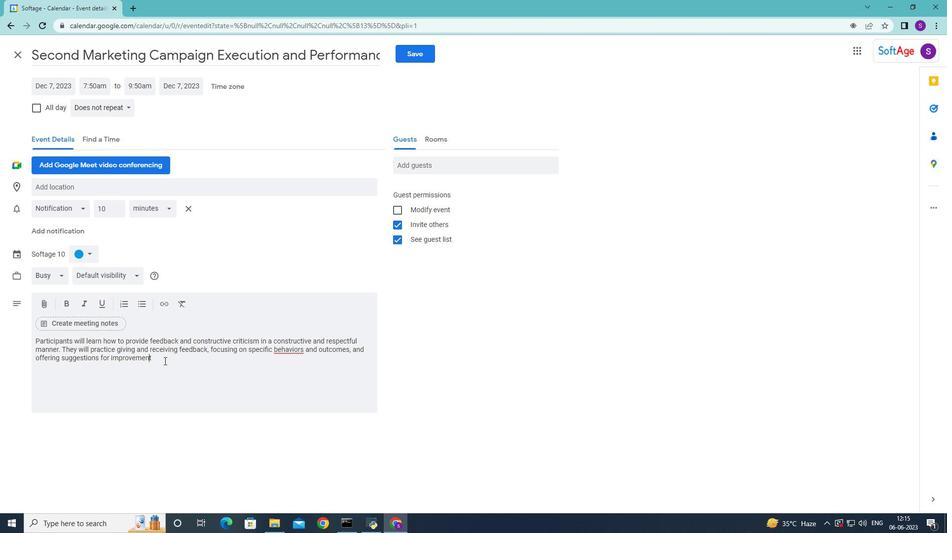 
Action: Mouse moved to (168, 361)
Screenshot: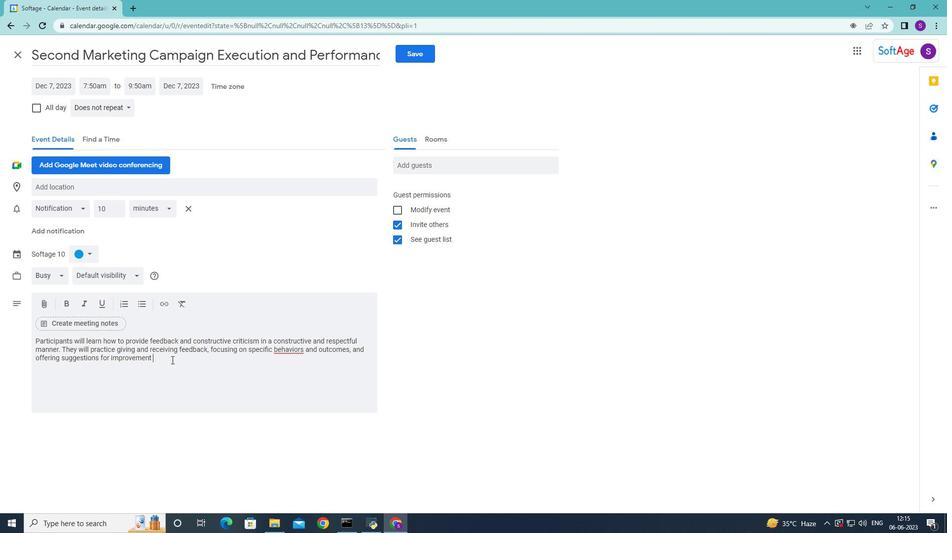 
Action: Key pressed <Key.backspace>.
Screenshot: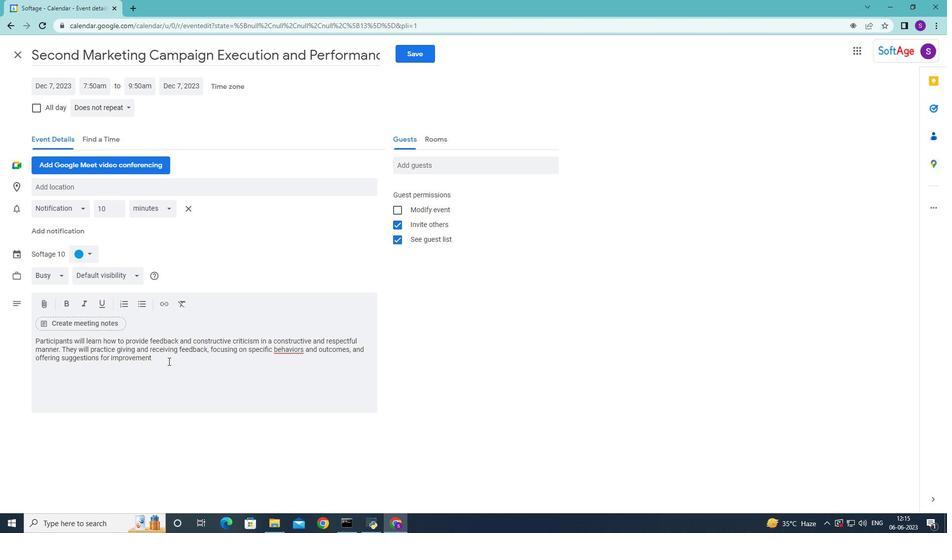 
Action: Mouse moved to (94, 253)
Screenshot: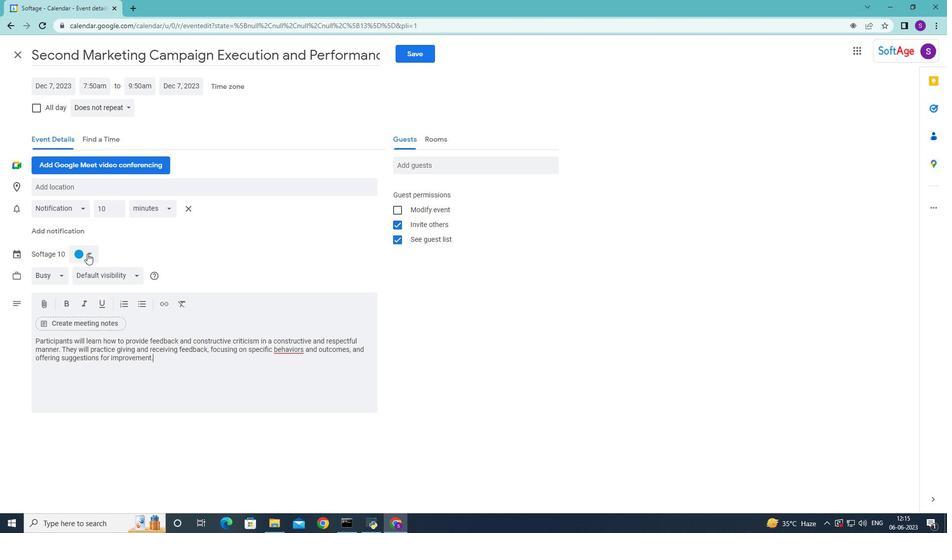 
Action: Mouse pressed left at (94, 253)
Screenshot: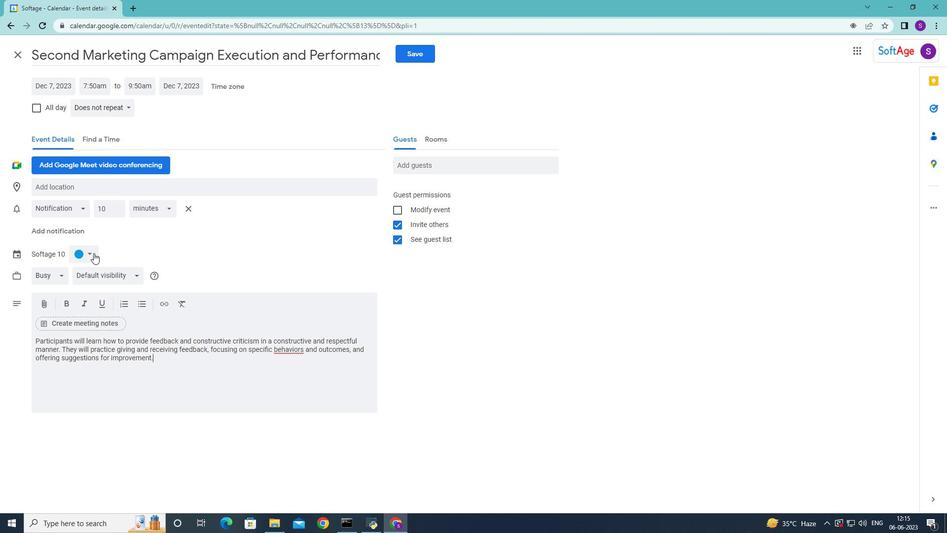 
Action: Mouse moved to (76, 253)
Screenshot: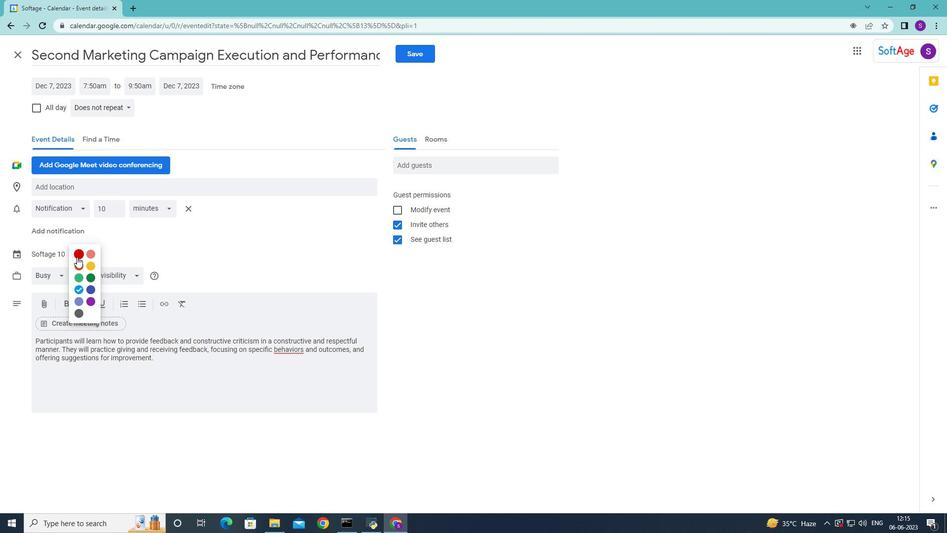 
Action: Mouse pressed left at (76, 253)
Screenshot: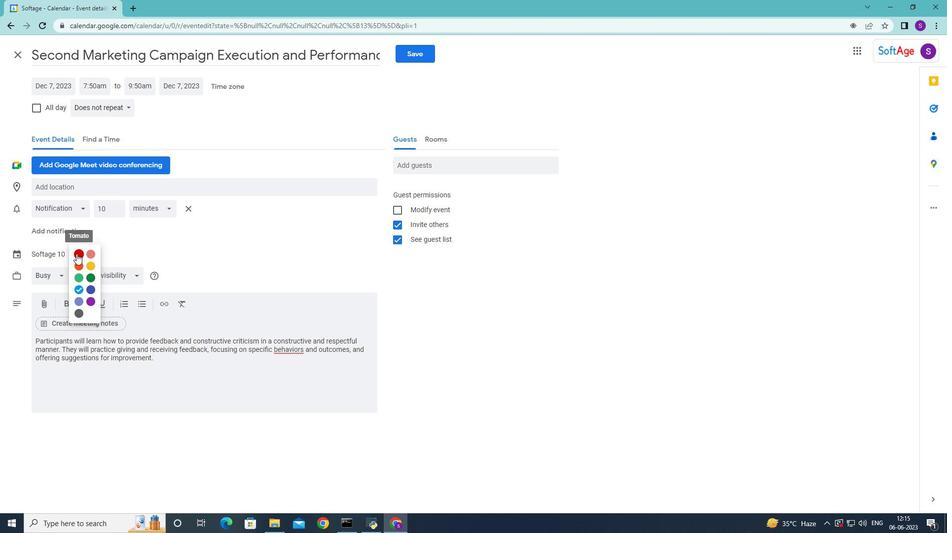 
Action: Mouse moved to (77, 252)
Screenshot: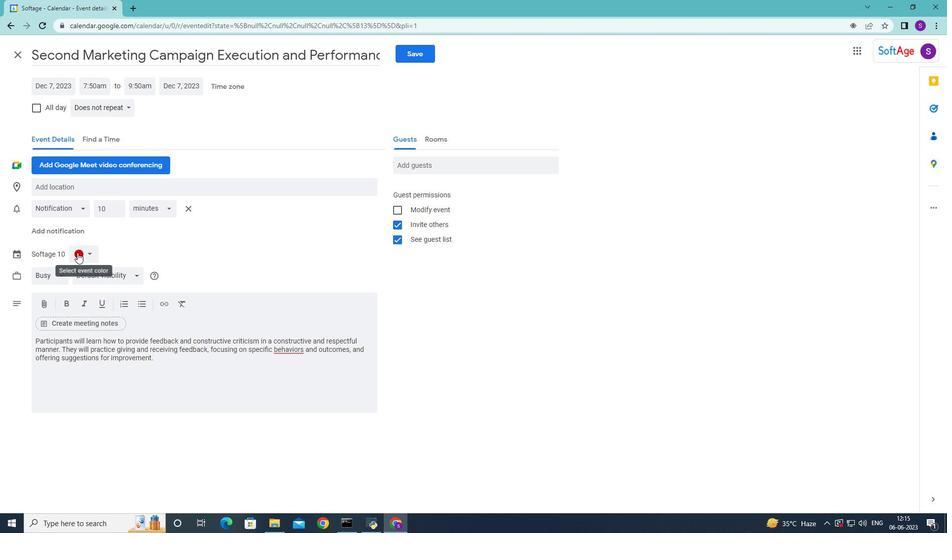 
Action: Mouse pressed left at (77, 252)
Screenshot: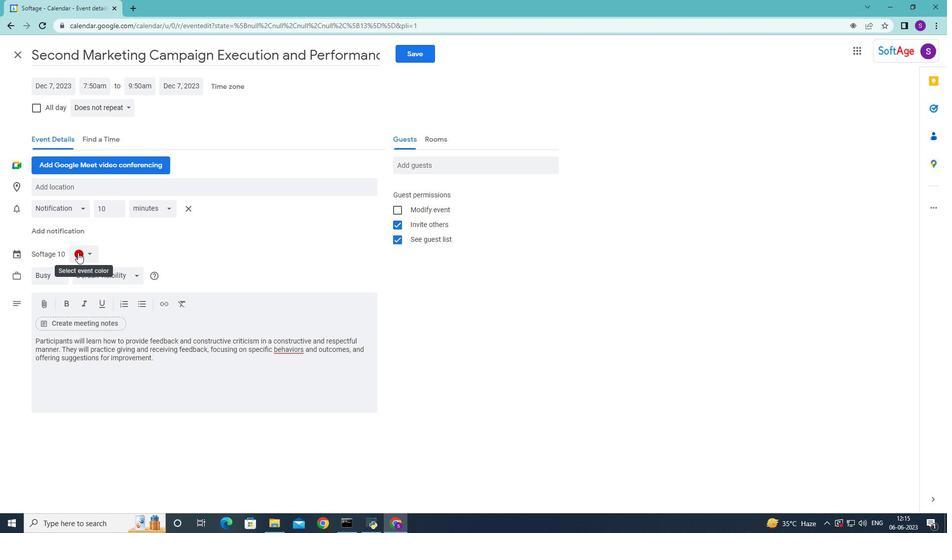 
Action: Mouse moved to (78, 263)
Screenshot: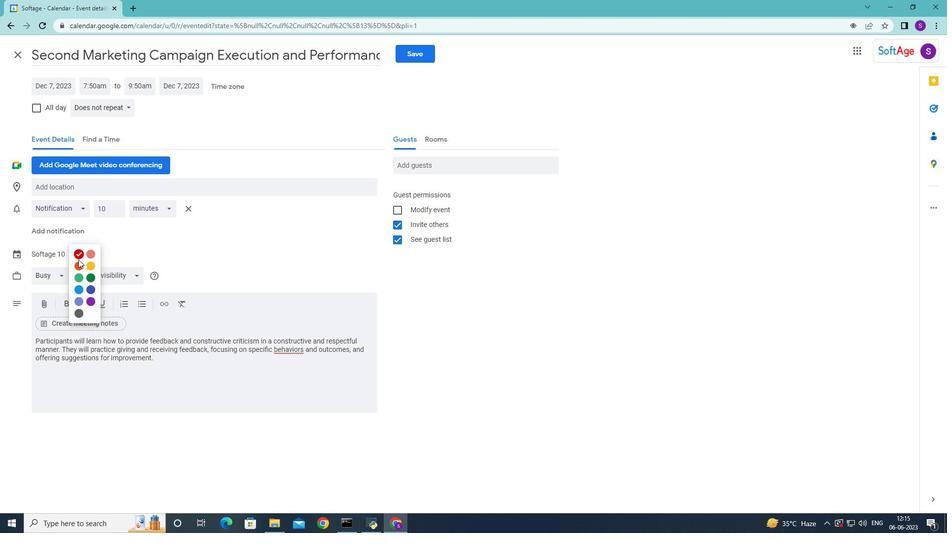 
Action: Mouse pressed left at (78, 263)
Screenshot: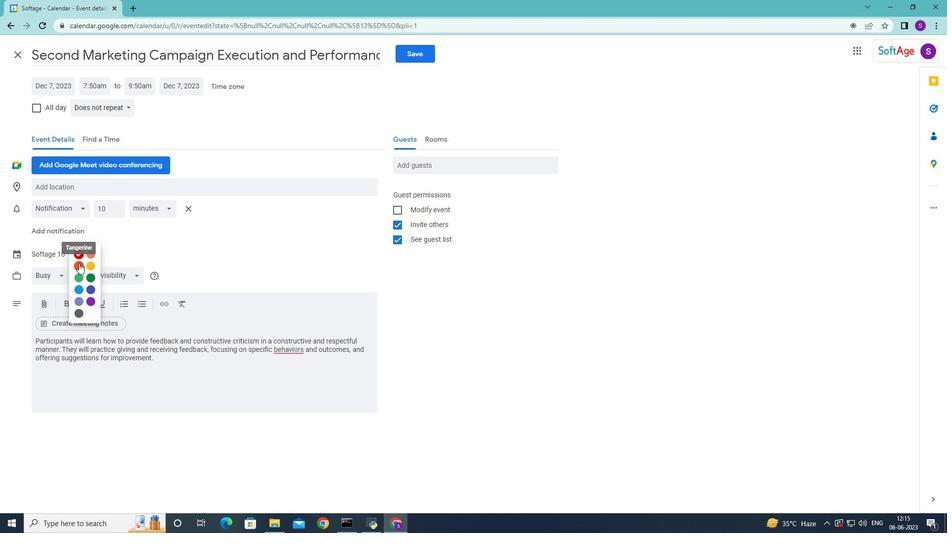 
Action: Mouse moved to (235, 181)
Screenshot: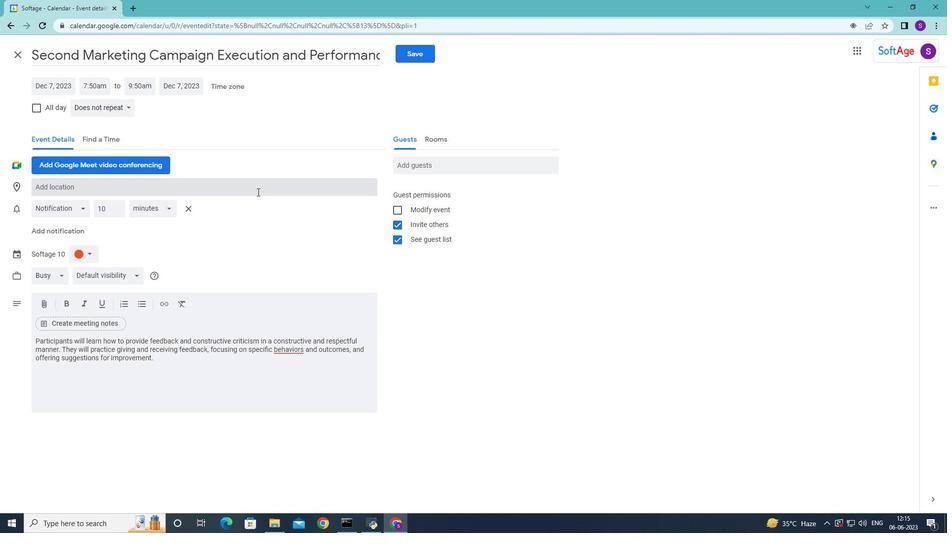 
Action: Mouse pressed left at (235, 181)
Screenshot: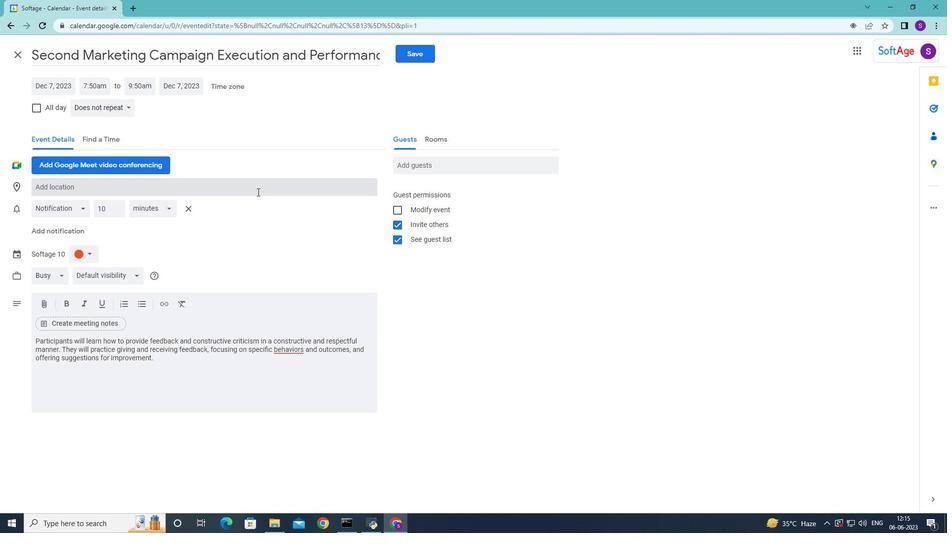 
Action: Mouse moved to (235, 181)
Screenshot: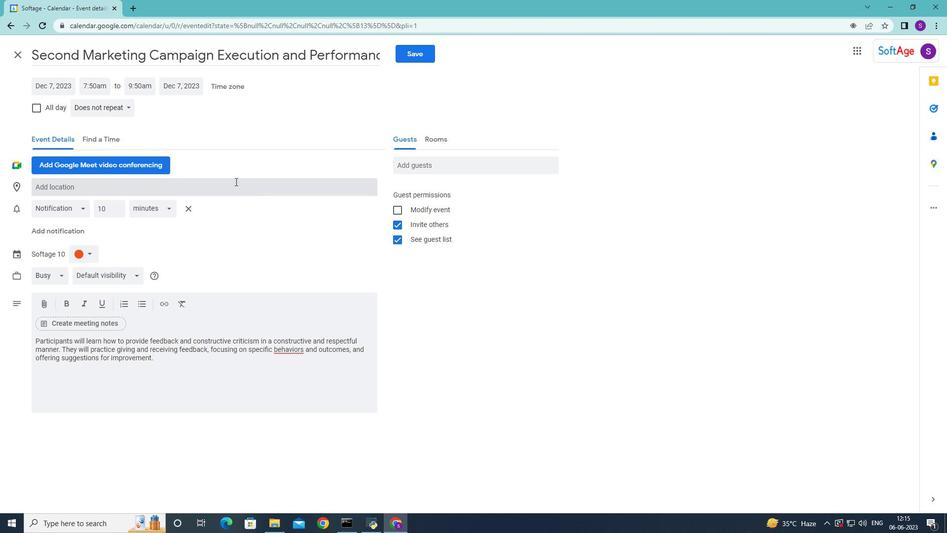 
Action: Key pressed 321,<Key.space><Key.shift>Alexab<Key.backspace>nf<Key.backspace>dria<Key.space><Key.shift>Library,<Key.space><Key.shift>alexandria,<Key.space><Key.shift><Key.shift><Key.shift>Egypt
Screenshot: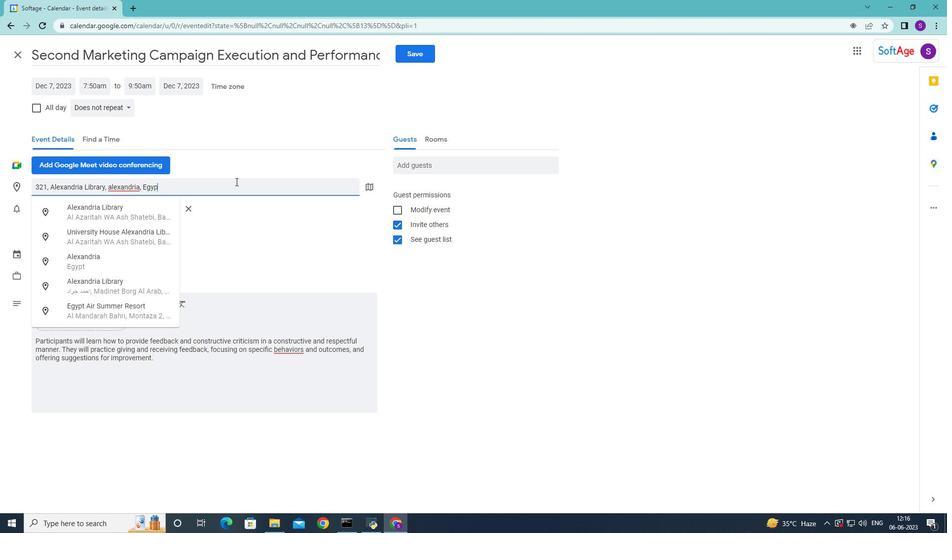
Action: Mouse moved to (145, 213)
Screenshot: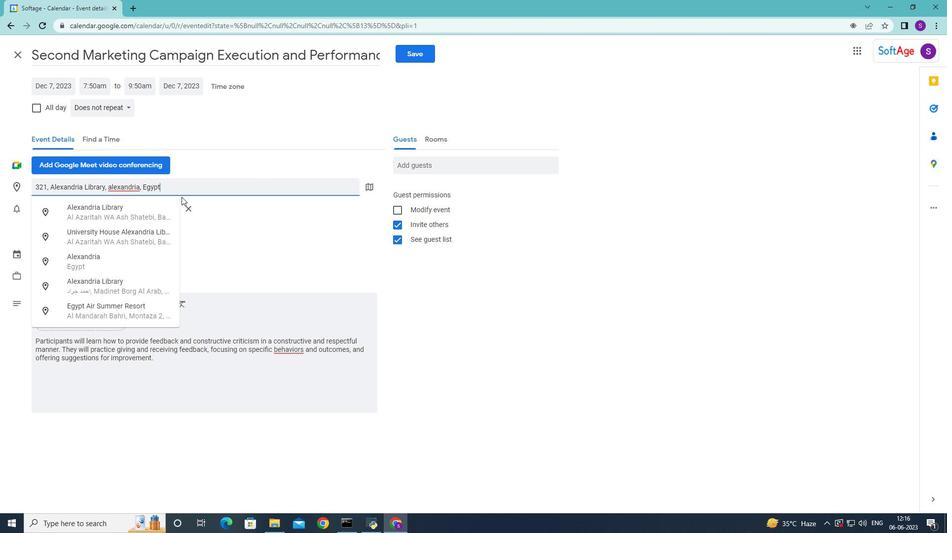 
Action: Mouse pressed left at (145, 213)
Screenshot: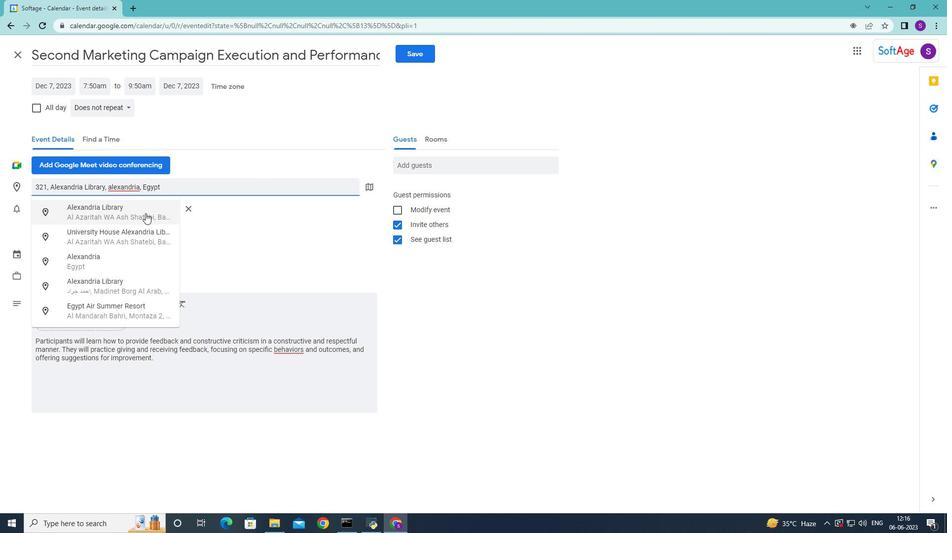 
Action: Mouse moved to (466, 165)
Screenshot: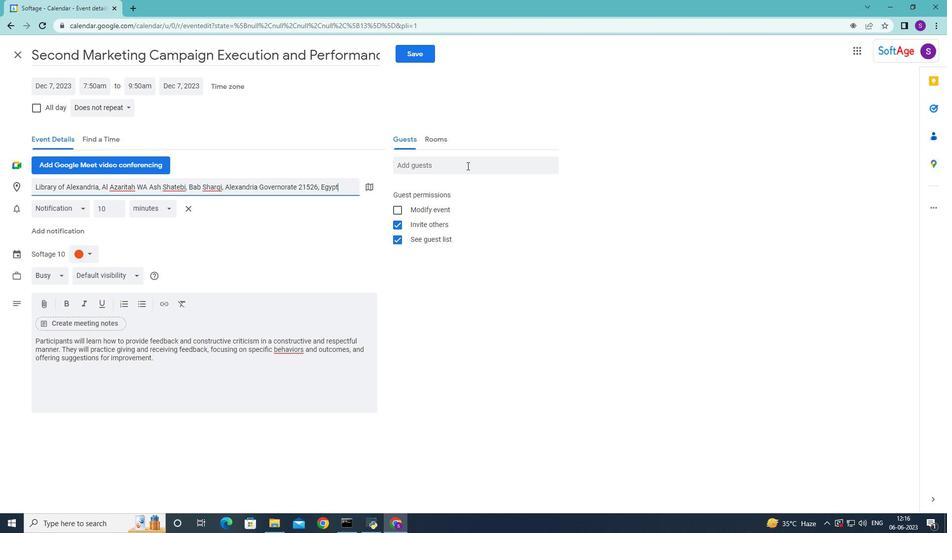 
Action: Mouse pressed left at (466, 165)
Screenshot: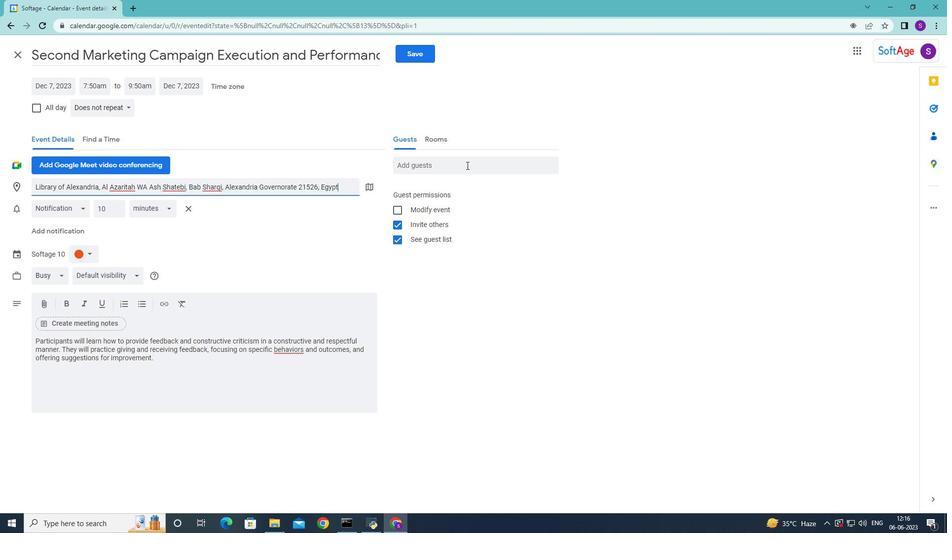 
Action: Key pressed softage.7<Key.shift>@softage.net<Key.enter><Key.shift>Softage.8<Key.shift>#<Key.backspace><Key.shift>@softage.net<Key.enter>
Screenshot: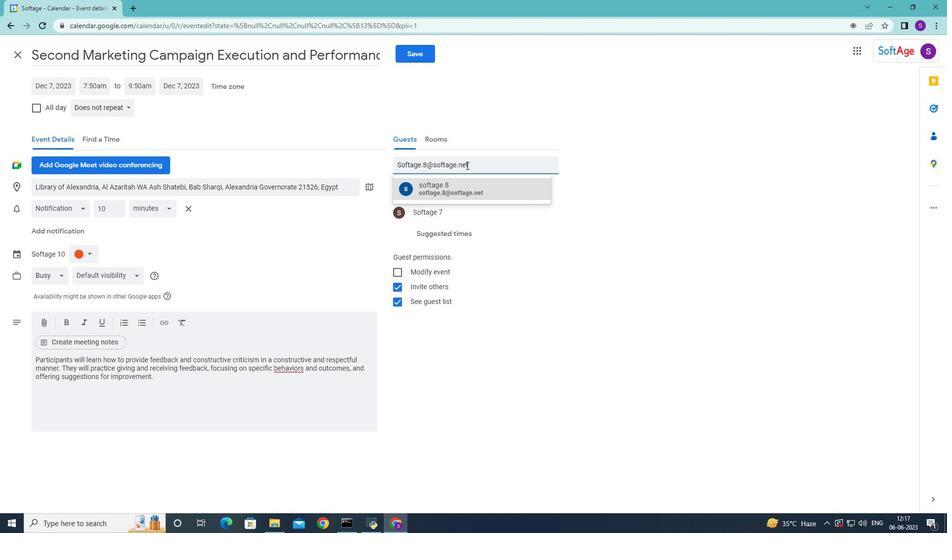 
Action: Mouse moved to (120, 107)
Screenshot: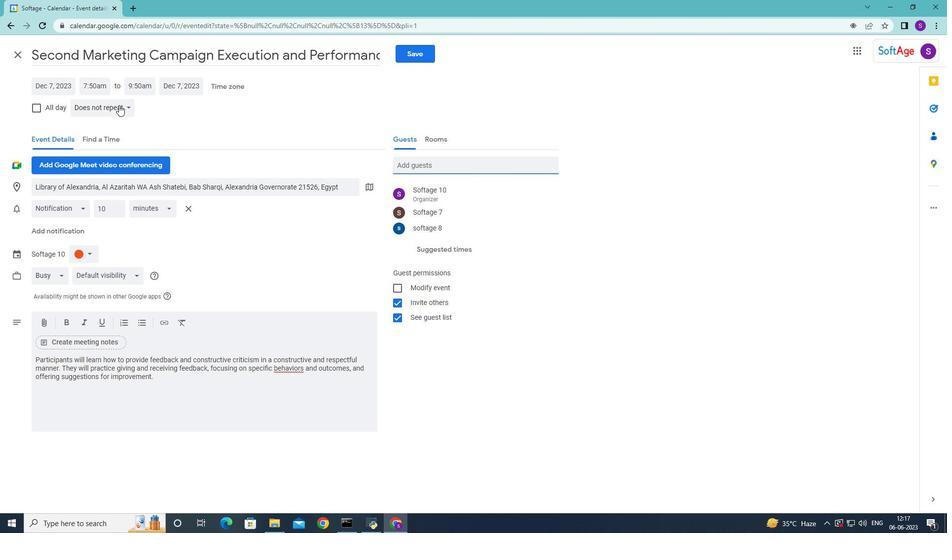 
Action: Mouse pressed left at (120, 107)
Screenshot: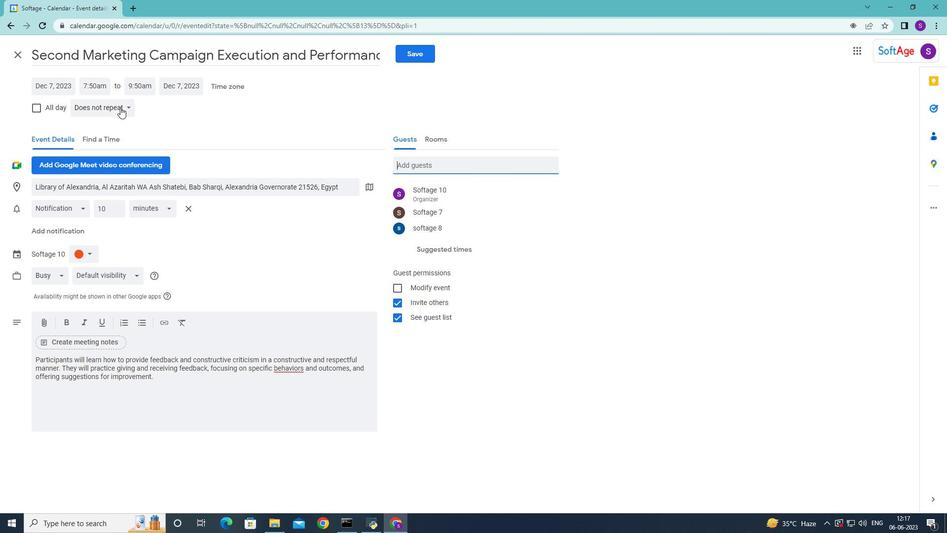 
Action: Mouse moved to (218, 125)
Screenshot: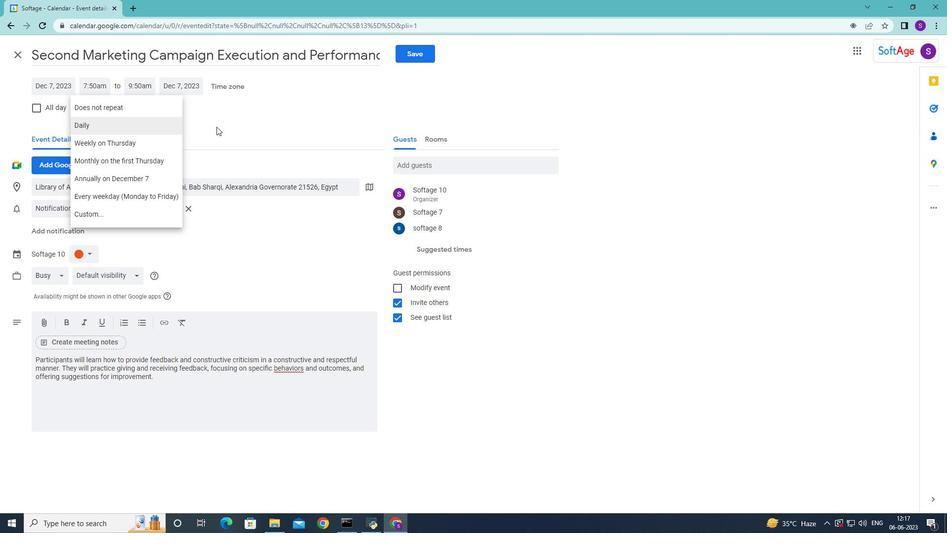 
Action: Mouse pressed left at (218, 125)
Screenshot: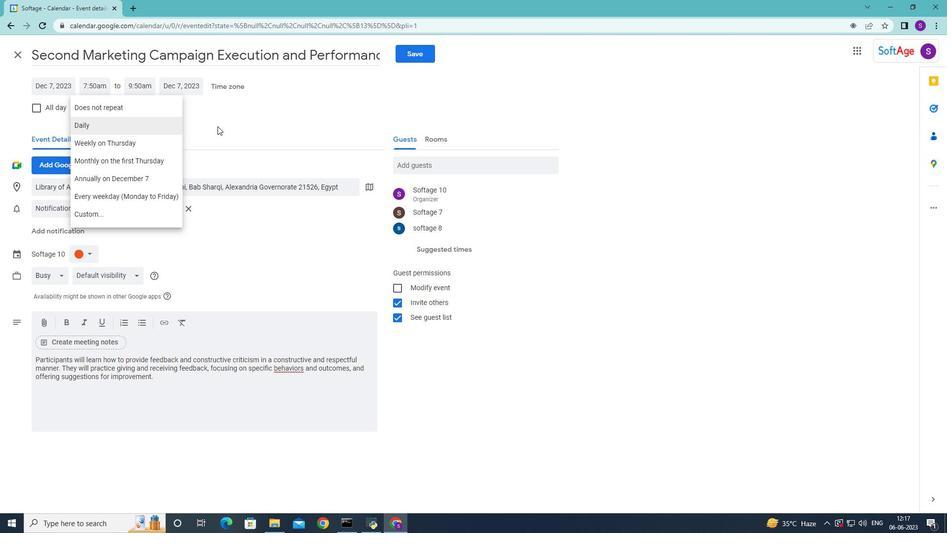 
Action: Mouse moved to (425, 50)
Screenshot: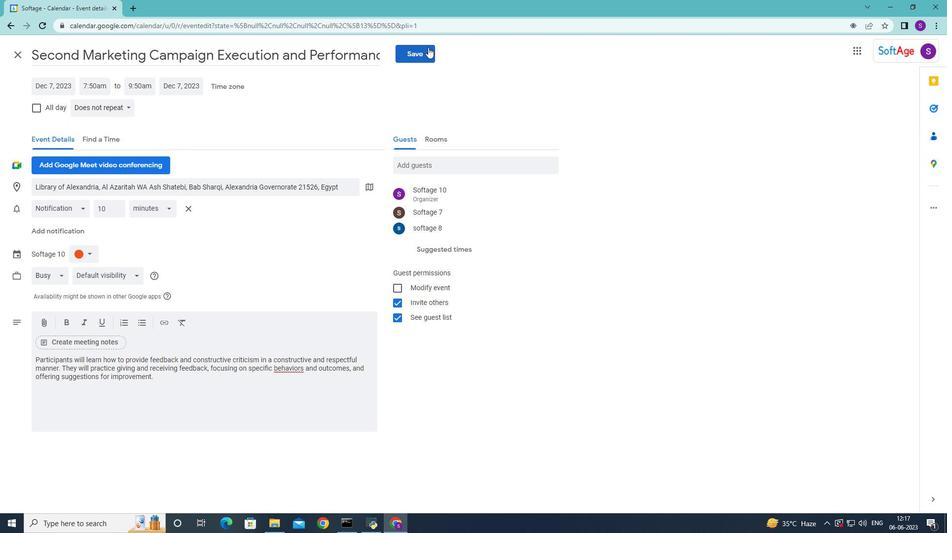 
Action: Mouse pressed left at (425, 50)
Screenshot: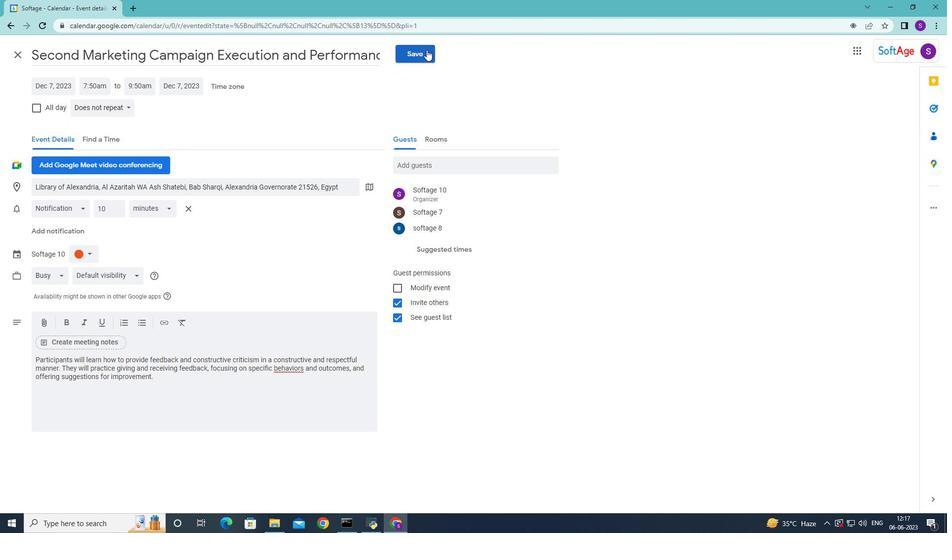 
Action: Mouse moved to (573, 294)
Screenshot: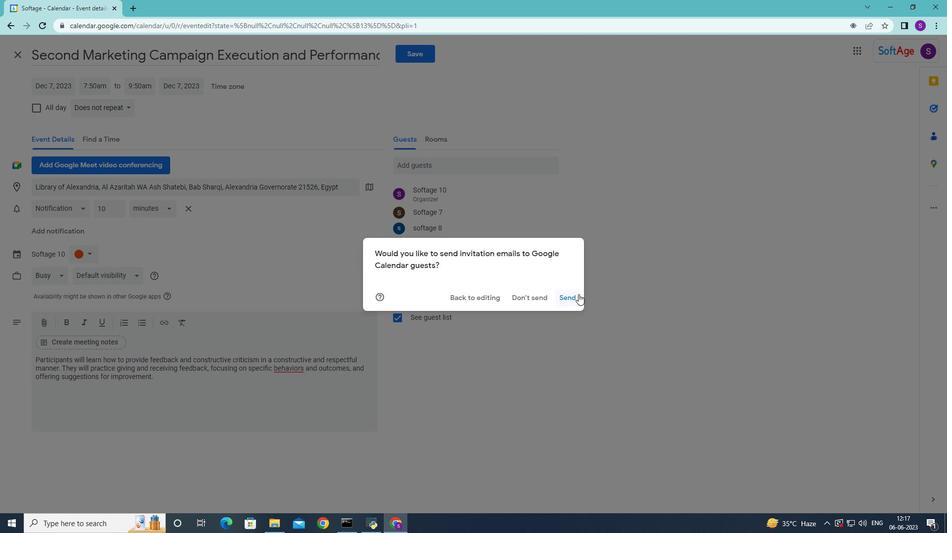 
Action: Mouse pressed left at (573, 294)
Screenshot: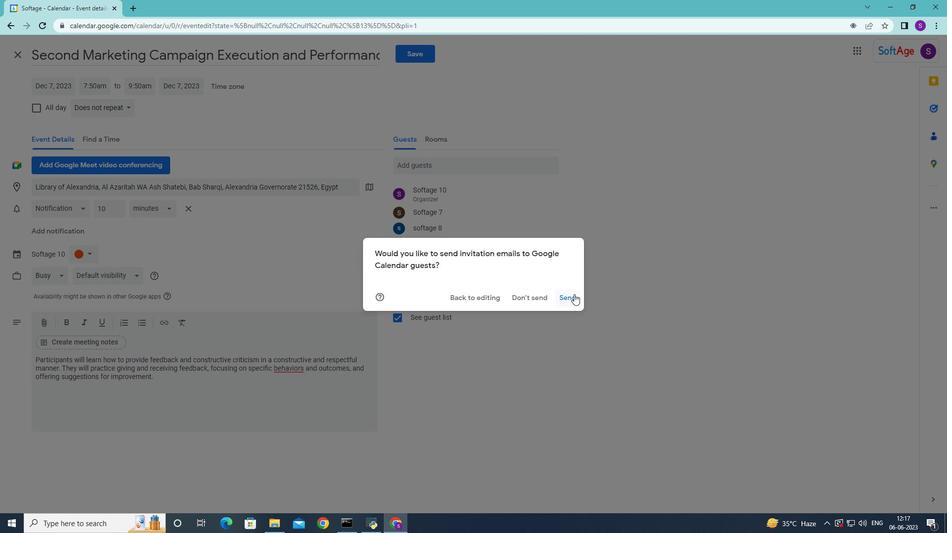 
Action: Mouse moved to (429, 337)
Screenshot: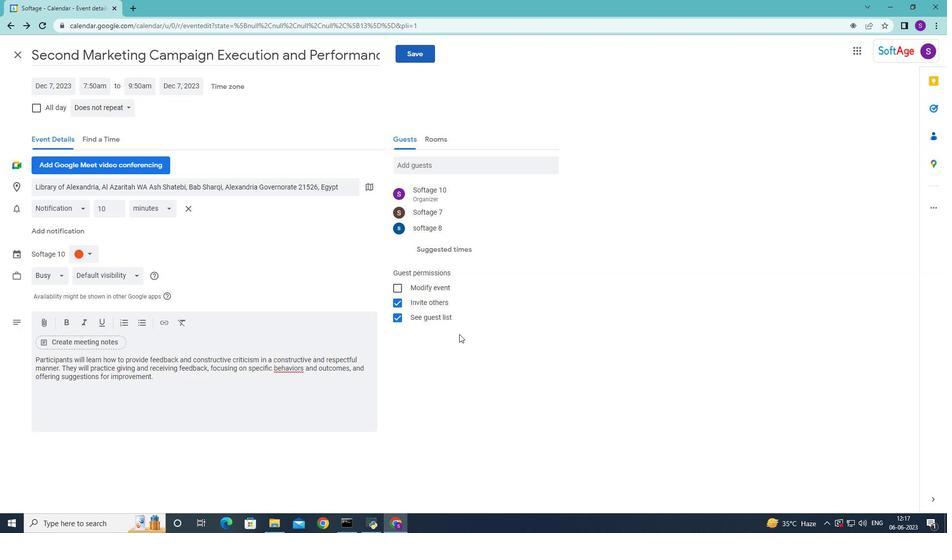 
